 Task: For heading Use Italics Caveat with navy blue colour & bold.  font size for heading18,  'Change the font style of data to'Comic Sans MS and font size to 9,  Change the alignment of both headline & data to Align right In the sheet  BudgetTool logbook
Action: Mouse moved to (150, 165)
Screenshot: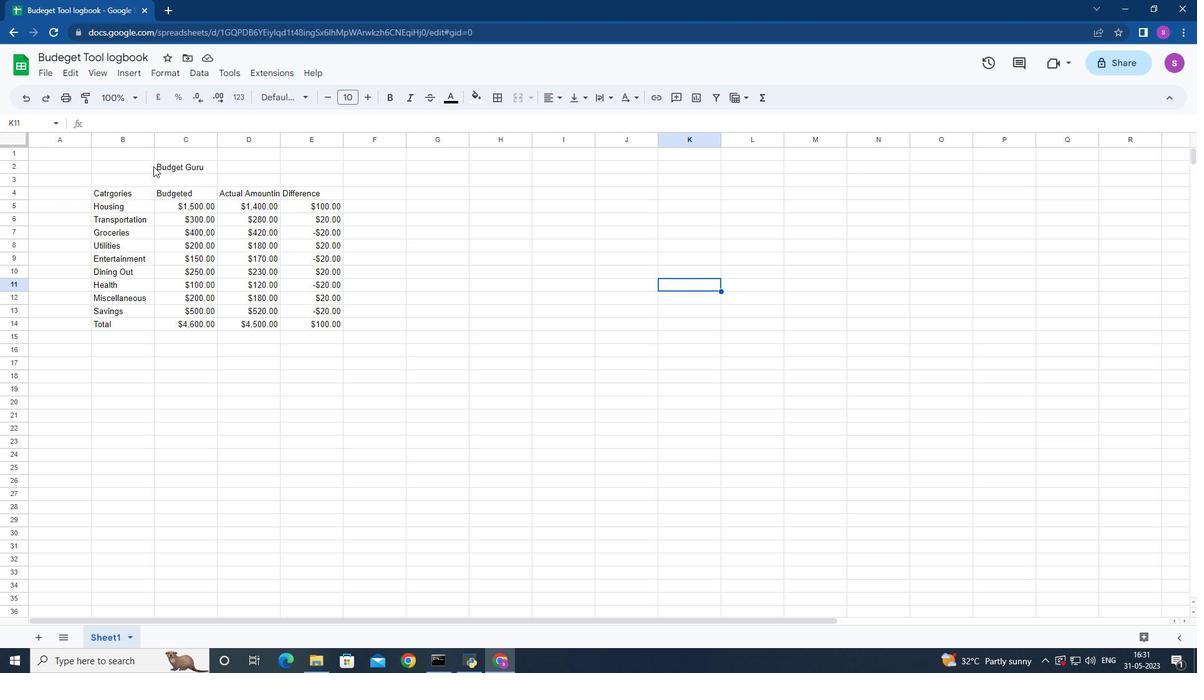 
Action: Mouse pressed left at (150, 165)
Screenshot: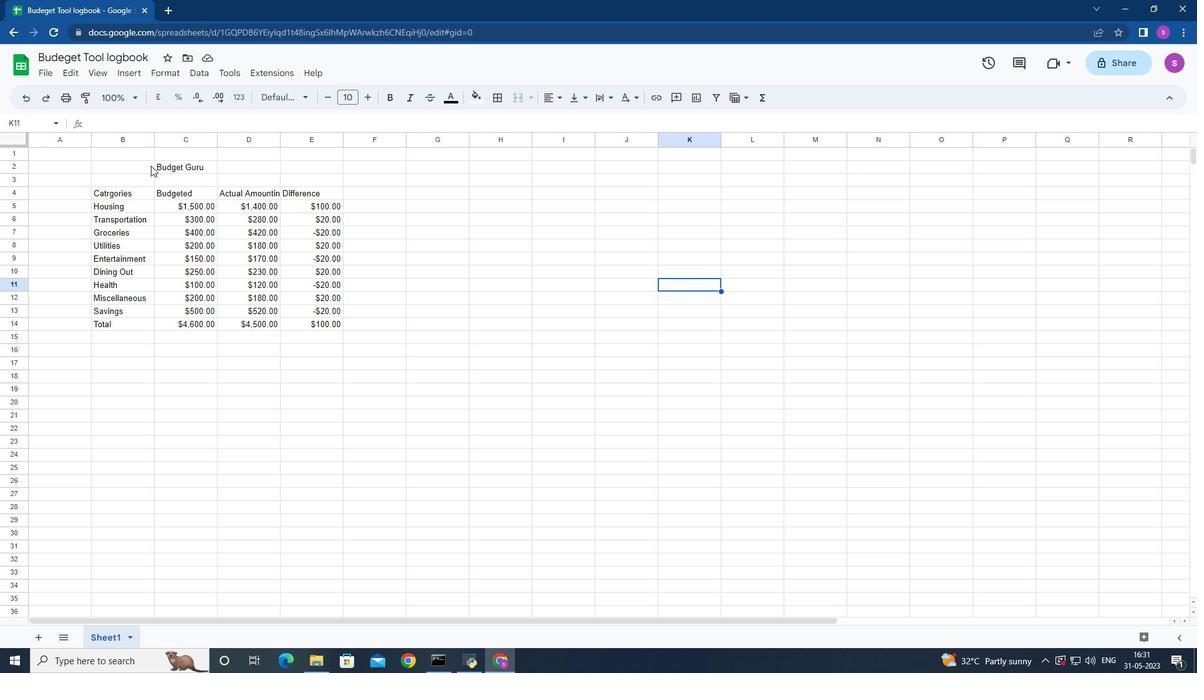 
Action: Mouse moved to (304, 94)
Screenshot: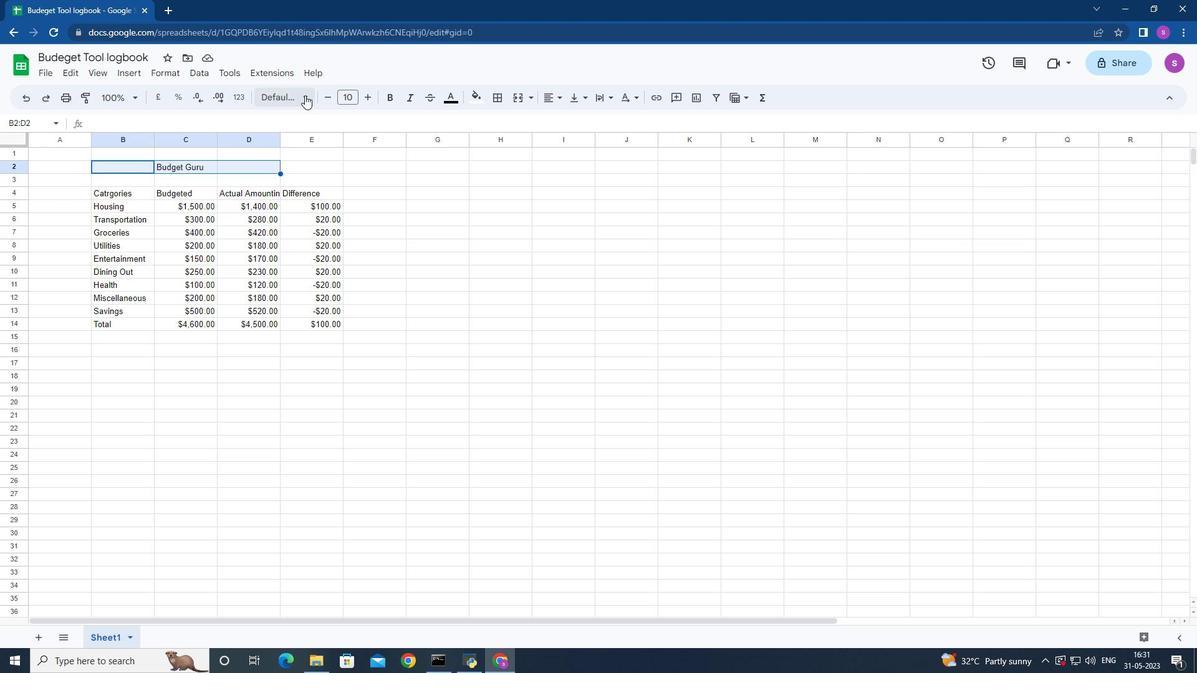 
Action: Mouse pressed left at (304, 94)
Screenshot: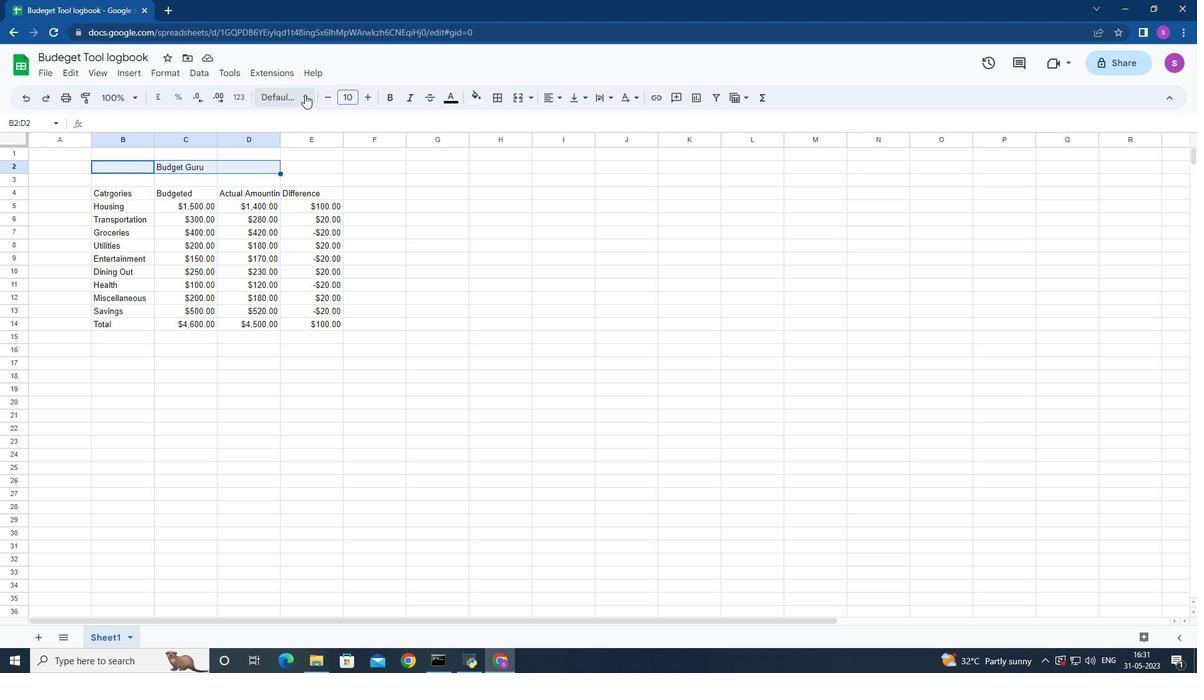 
Action: Mouse moved to (311, 376)
Screenshot: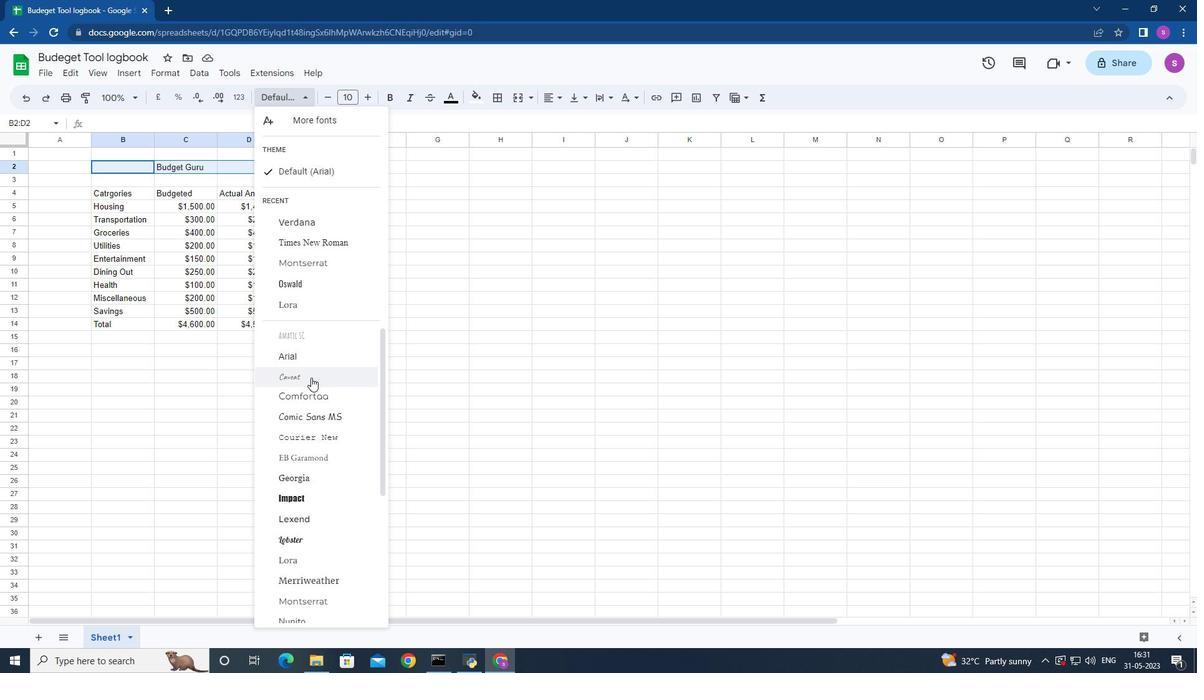 
Action: Mouse pressed left at (311, 376)
Screenshot: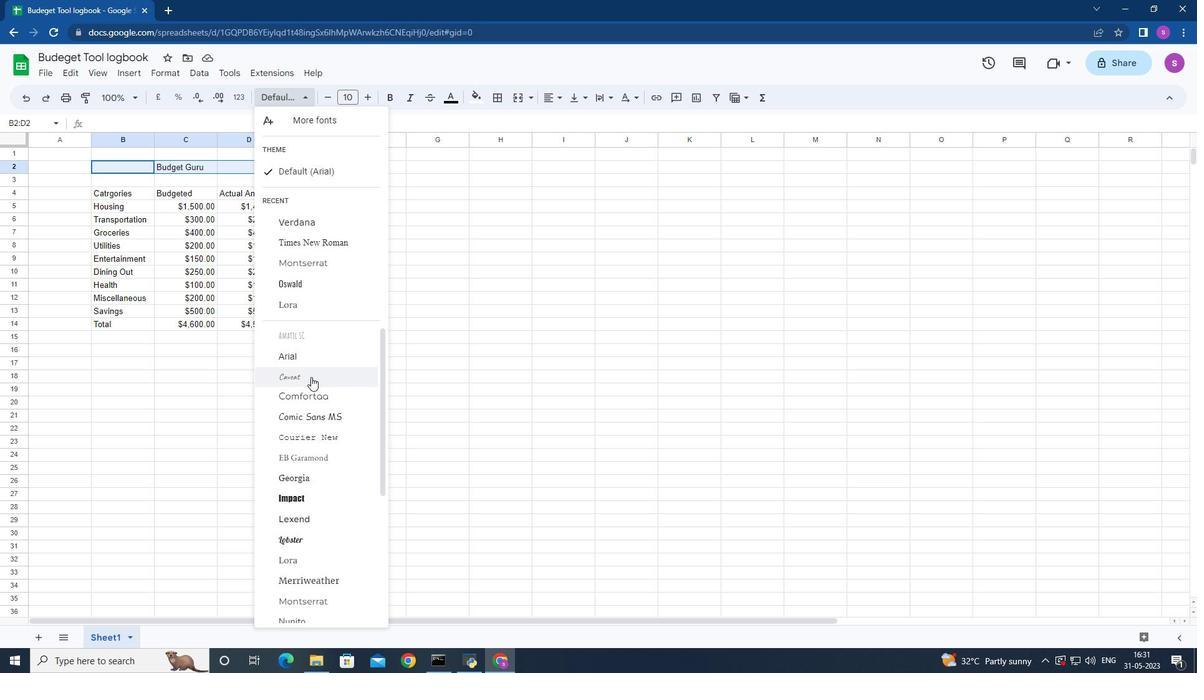 
Action: Mouse moved to (448, 98)
Screenshot: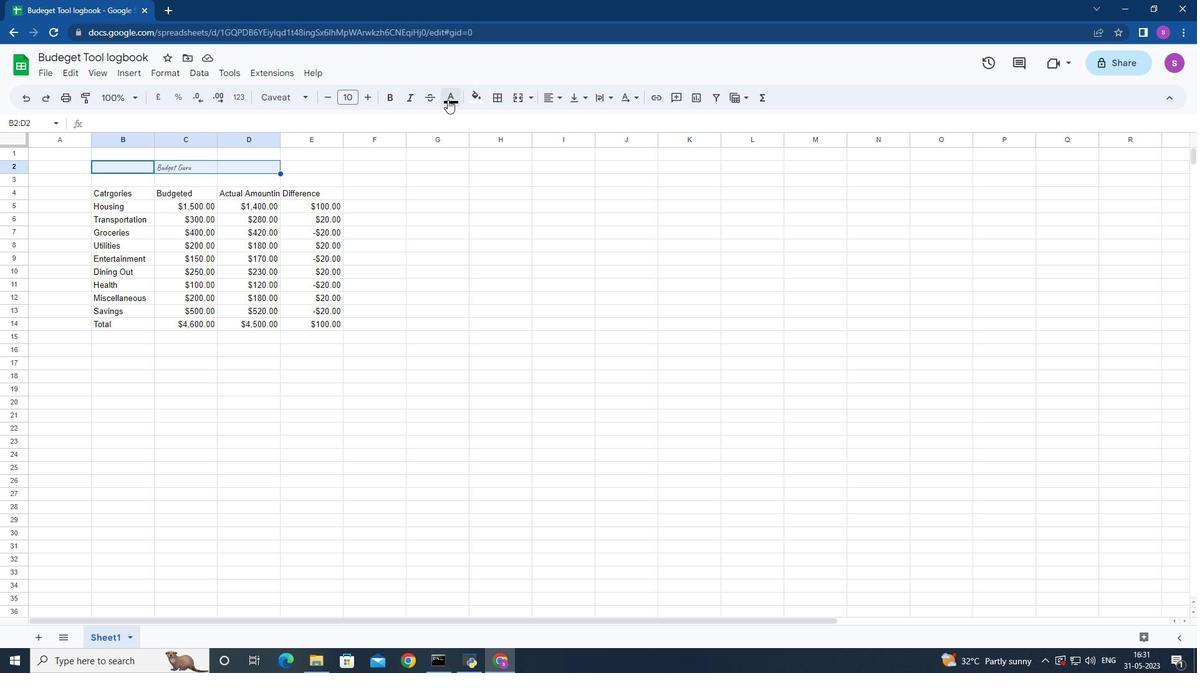 
Action: Mouse pressed left at (448, 98)
Screenshot: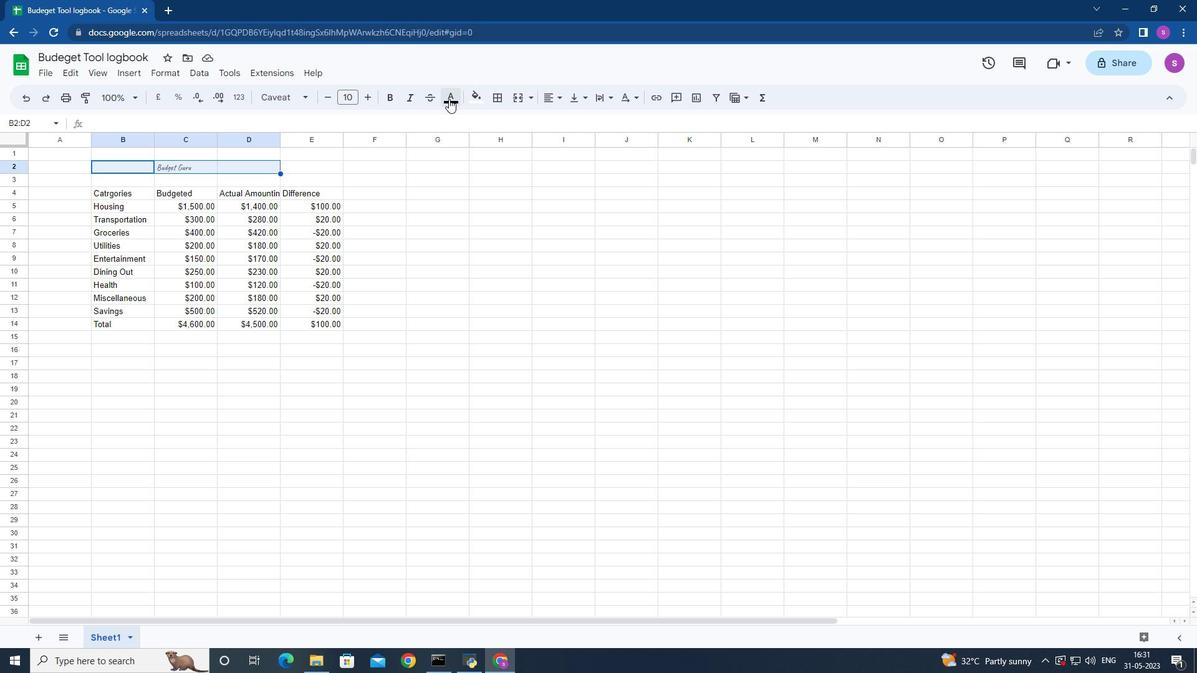
Action: Mouse moved to (478, 264)
Screenshot: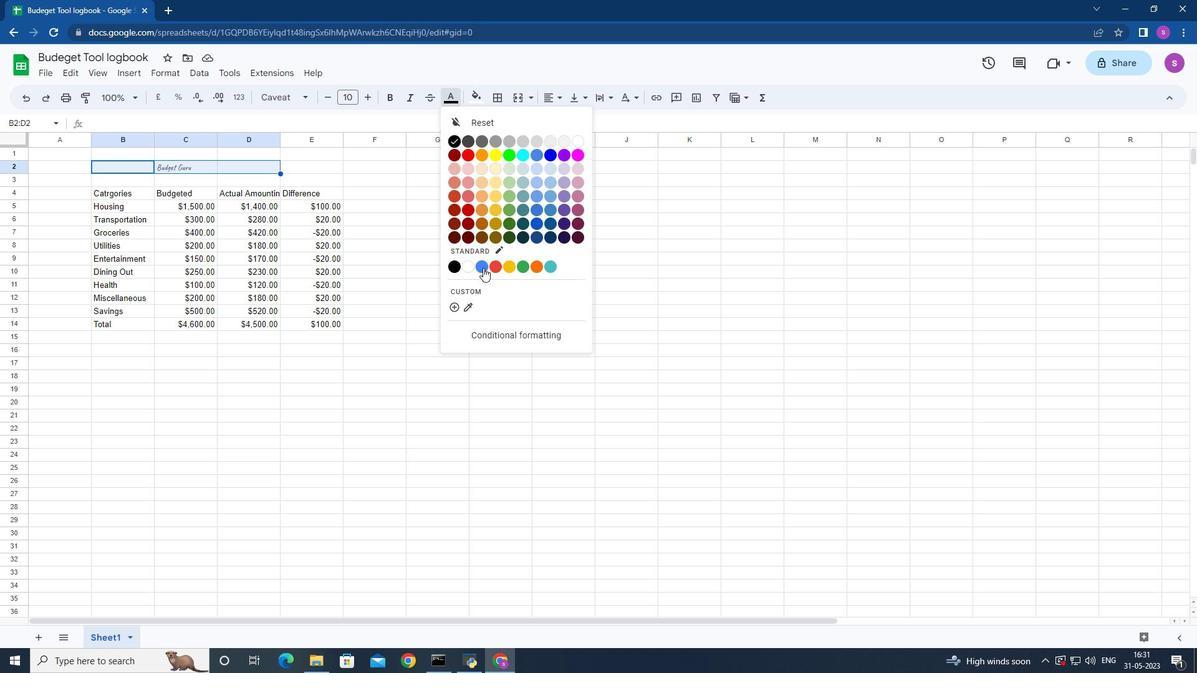 
Action: Mouse pressed left at (478, 264)
Screenshot: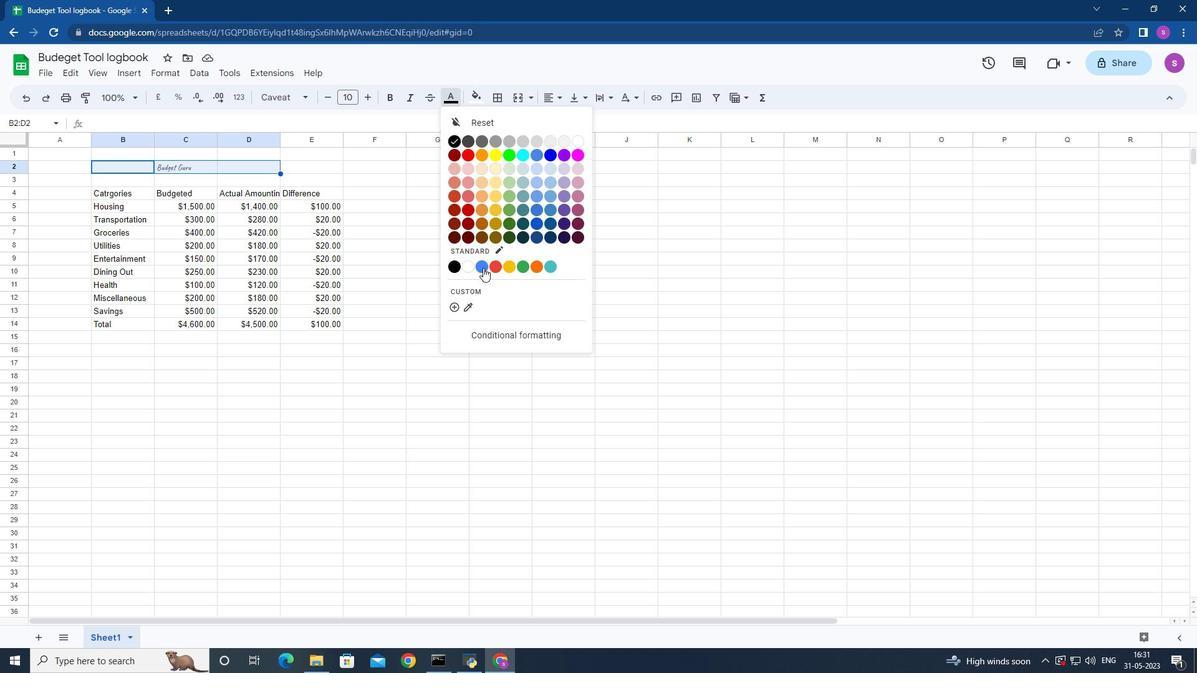 
Action: Mouse moved to (382, 97)
Screenshot: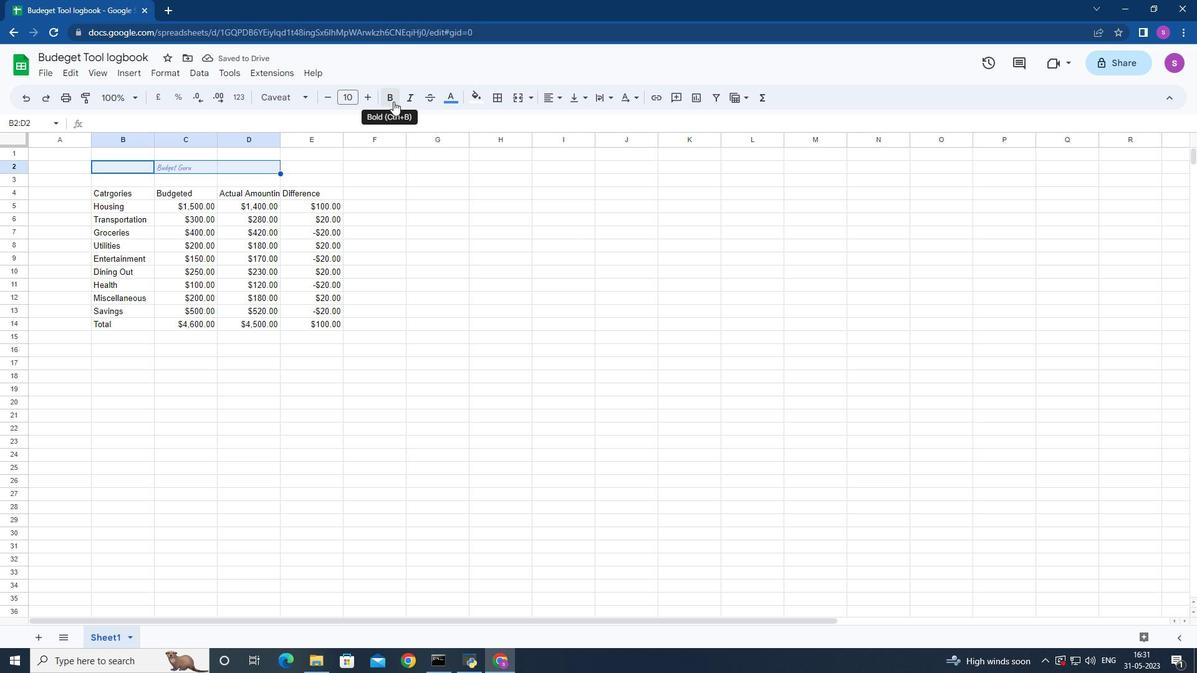 
Action: Mouse pressed left at (382, 97)
Screenshot: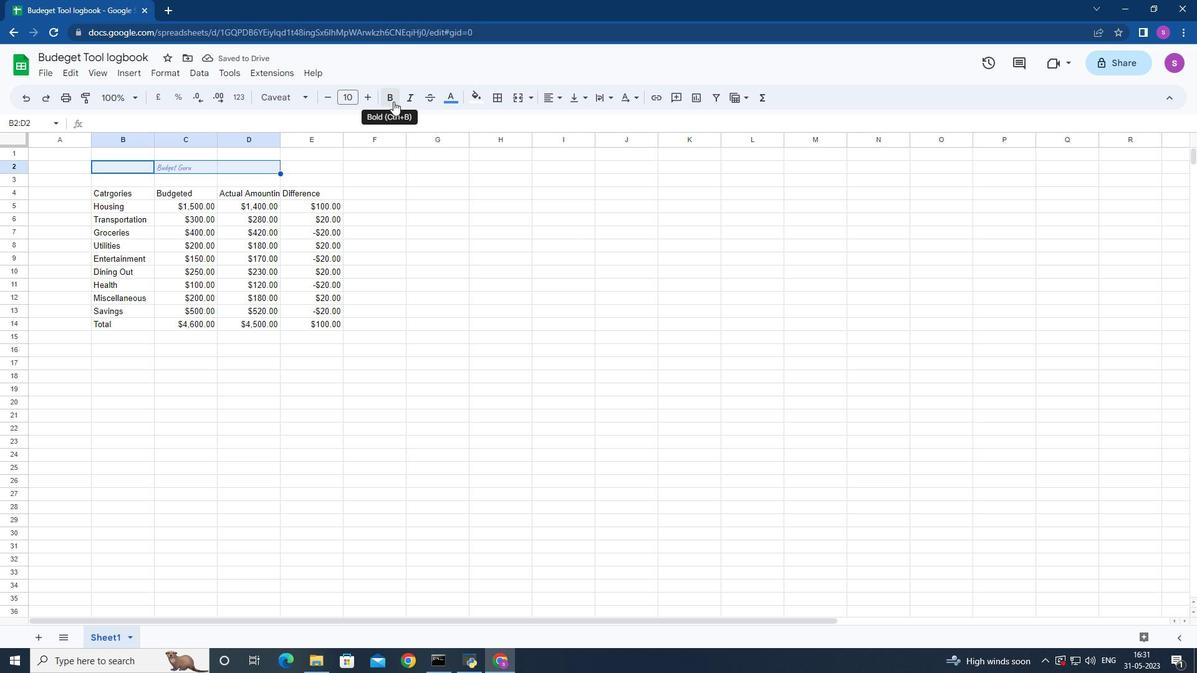 
Action: Mouse moved to (367, 96)
Screenshot: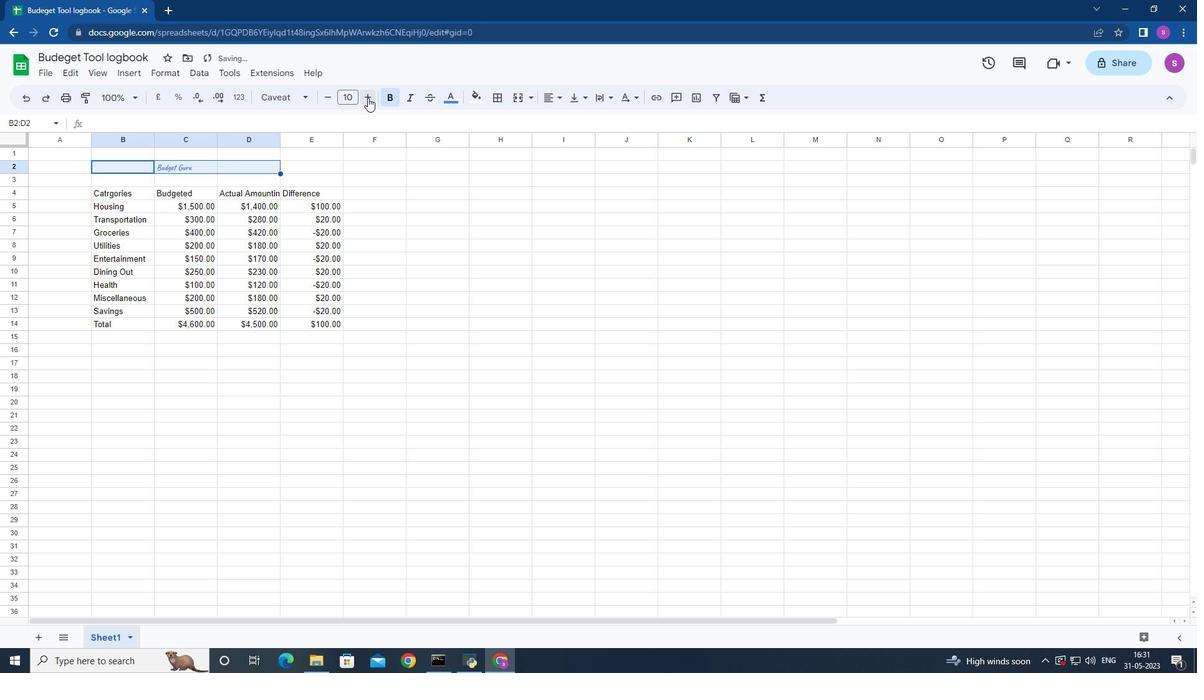 
Action: Mouse pressed left at (367, 96)
Screenshot: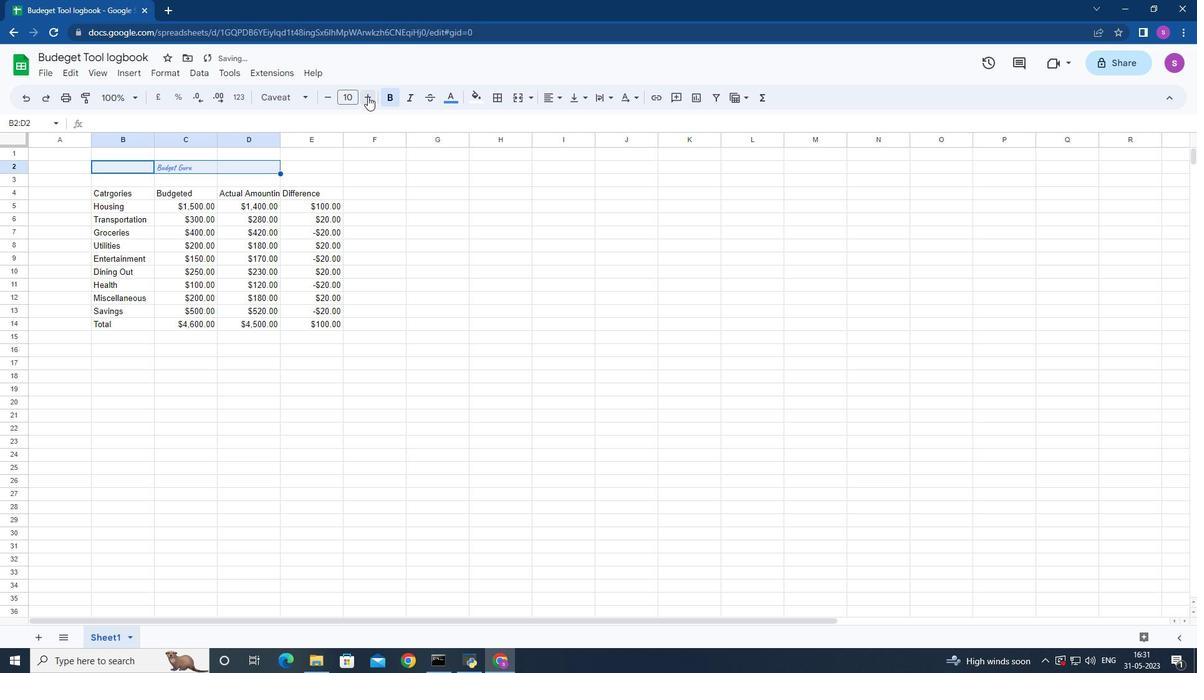 
Action: Mouse pressed left at (367, 96)
Screenshot: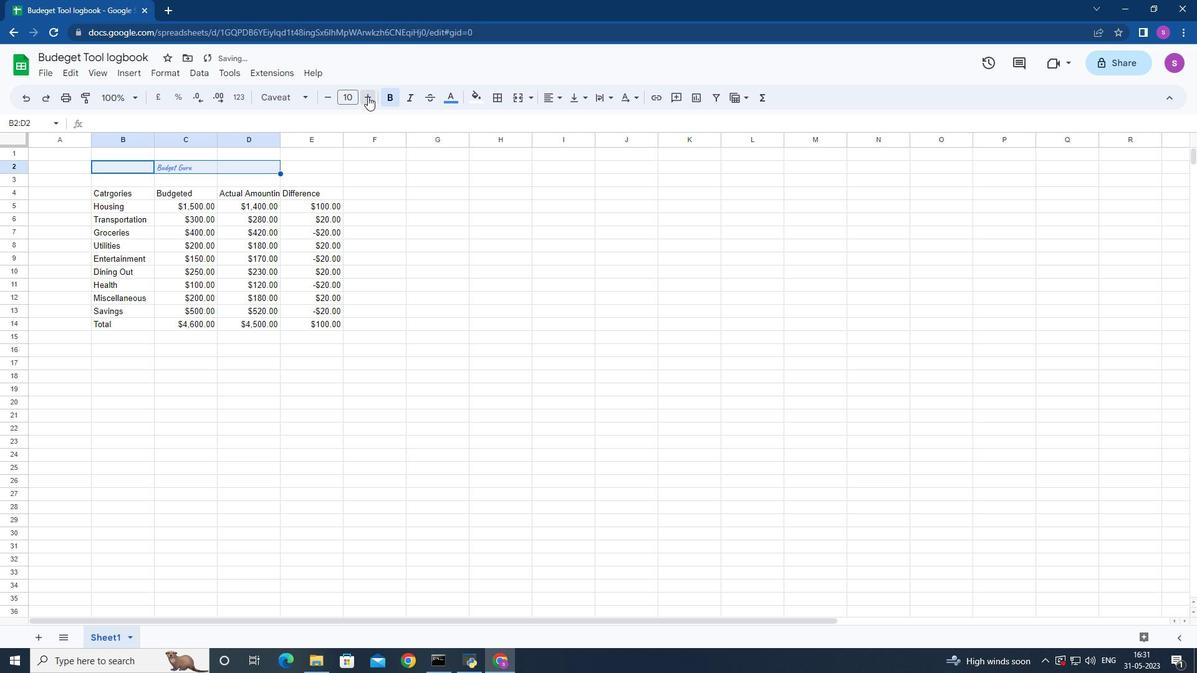 
Action: Mouse pressed left at (367, 96)
Screenshot: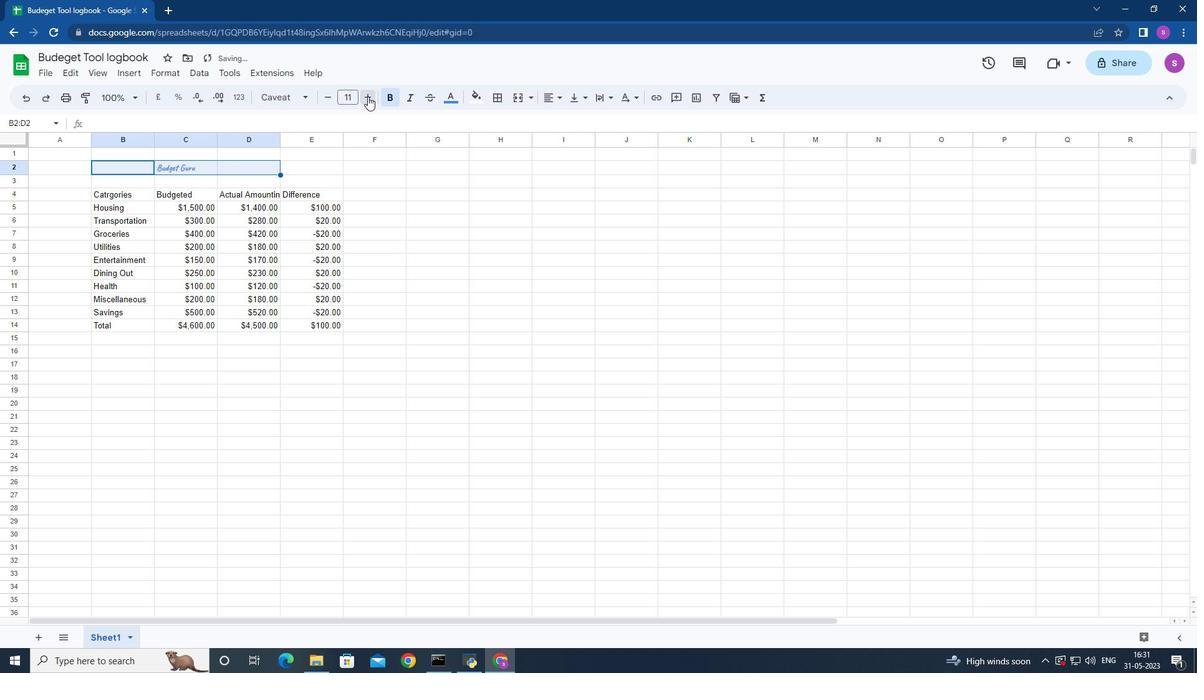 
Action: Mouse pressed left at (367, 96)
Screenshot: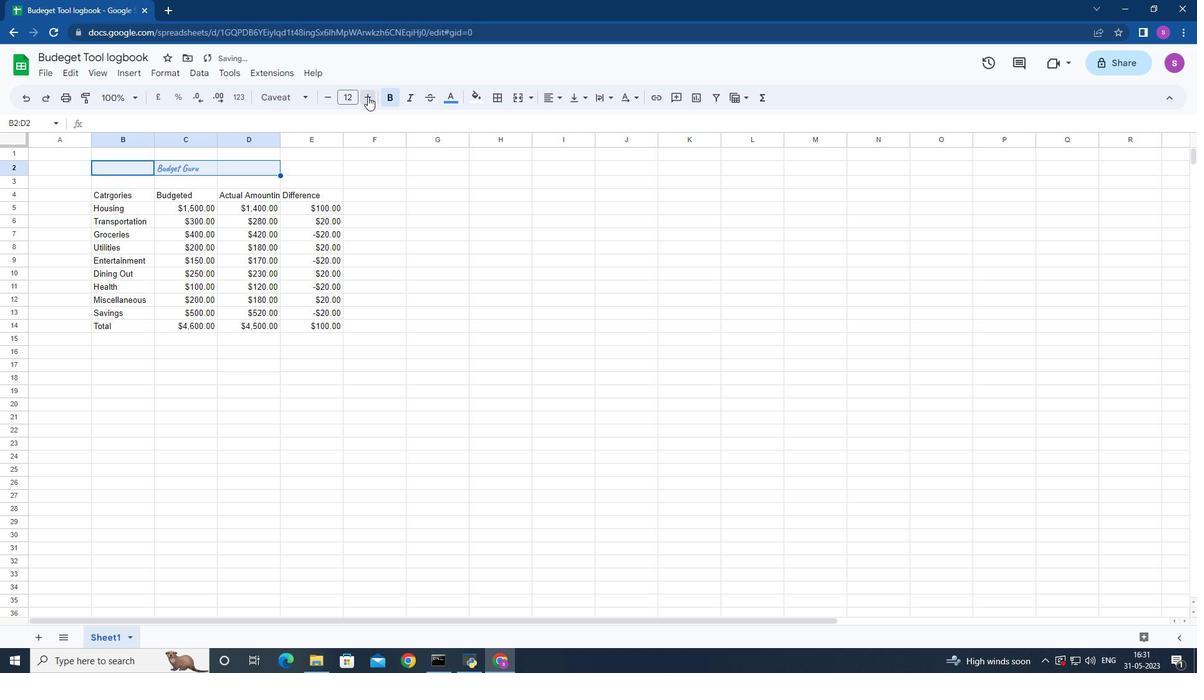 
Action: Mouse pressed left at (367, 96)
Screenshot: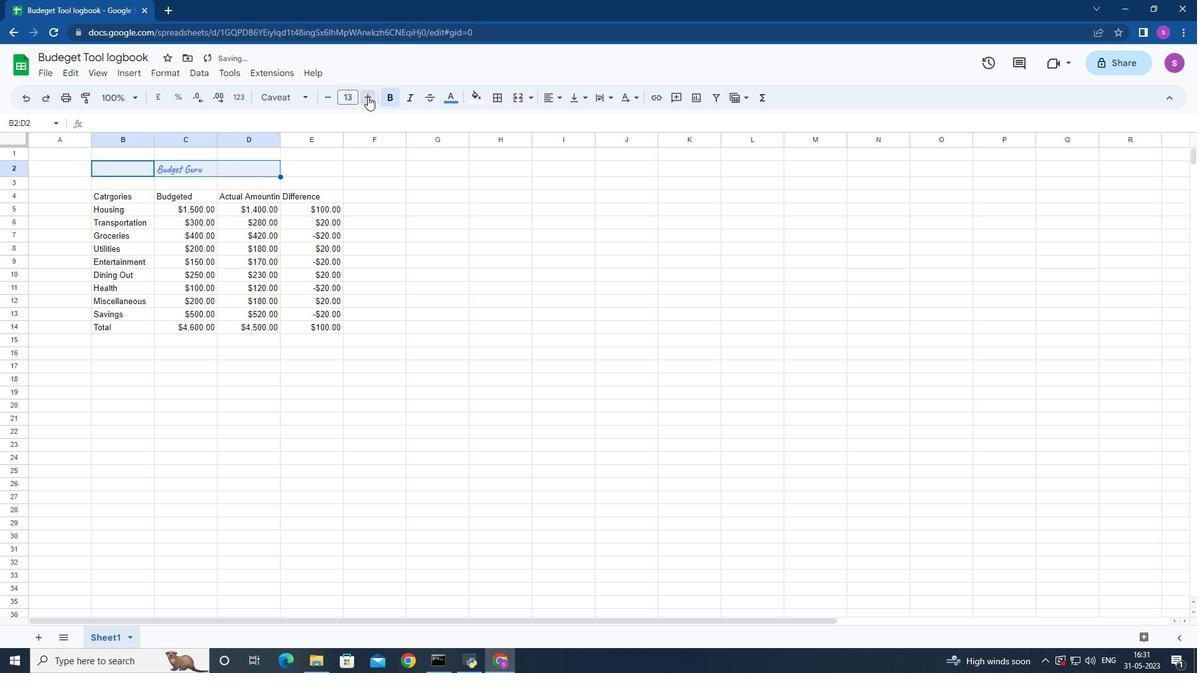 
Action: Mouse pressed left at (367, 96)
Screenshot: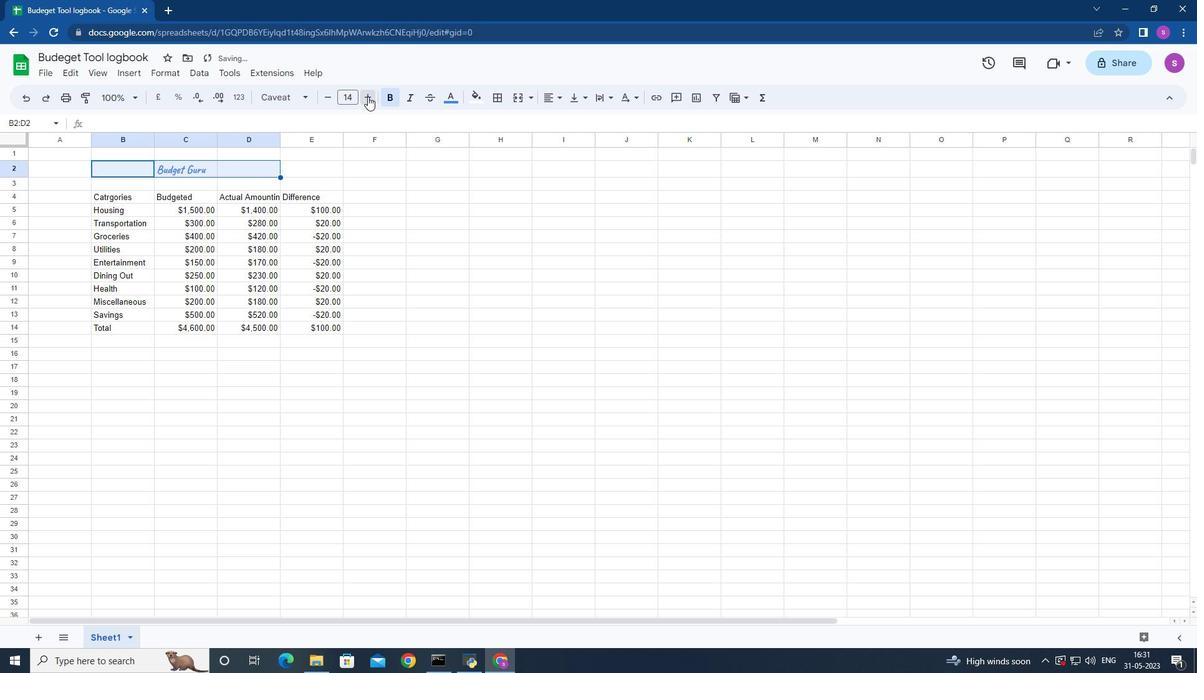 
Action: Mouse pressed left at (367, 96)
Screenshot: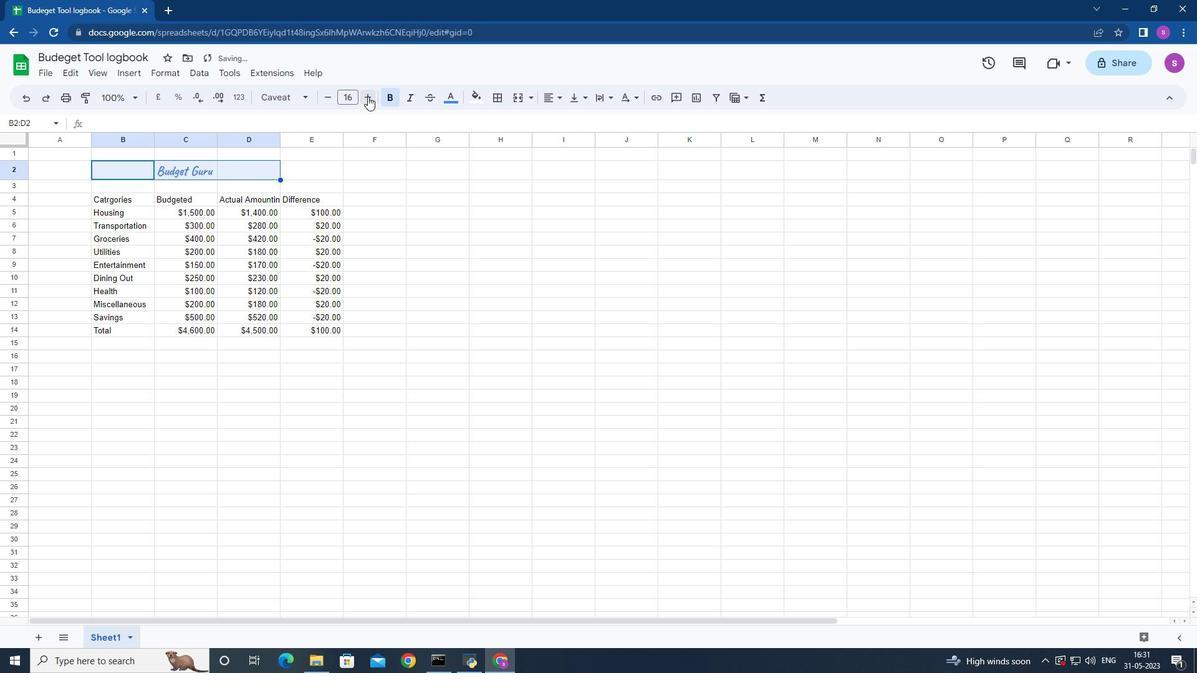 
Action: Mouse pressed left at (367, 96)
Screenshot: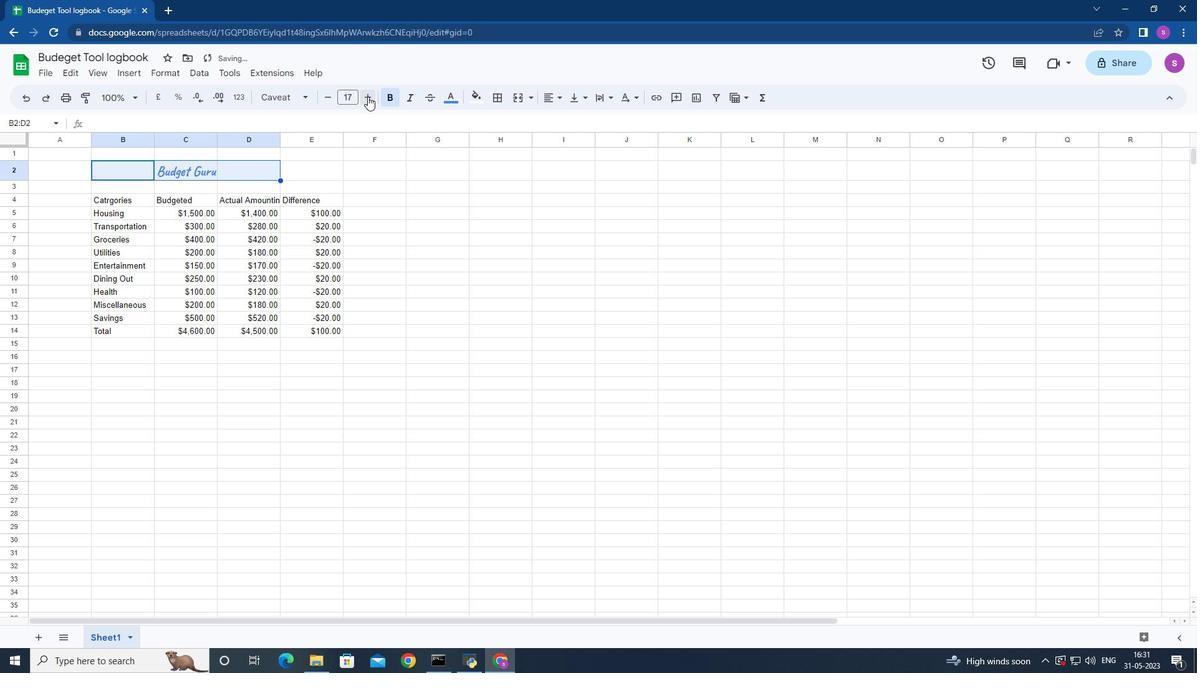
Action: Mouse moved to (92, 198)
Screenshot: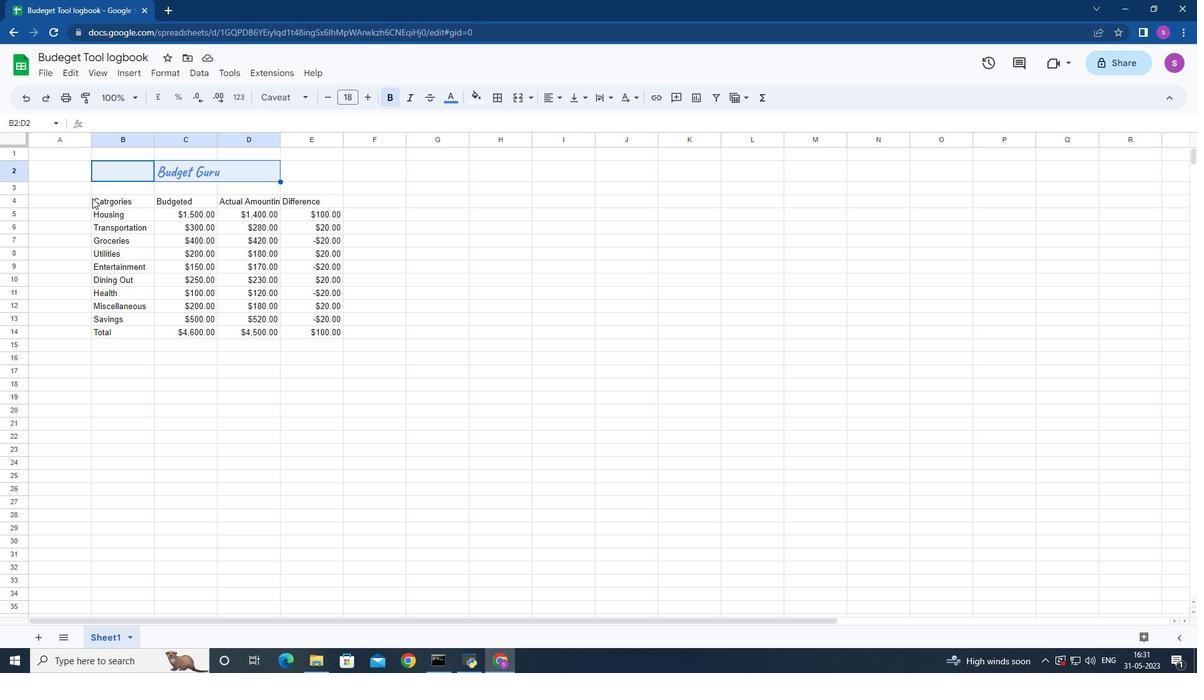 
Action: Mouse pressed left at (92, 198)
Screenshot: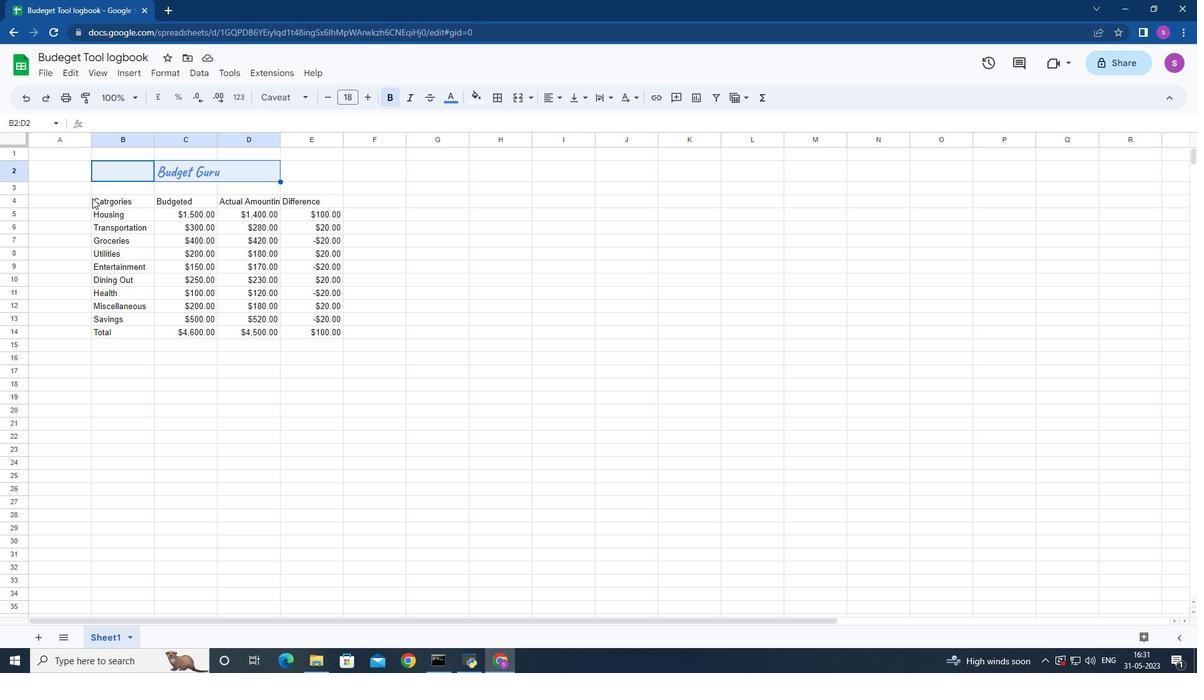 
Action: Mouse moved to (306, 95)
Screenshot: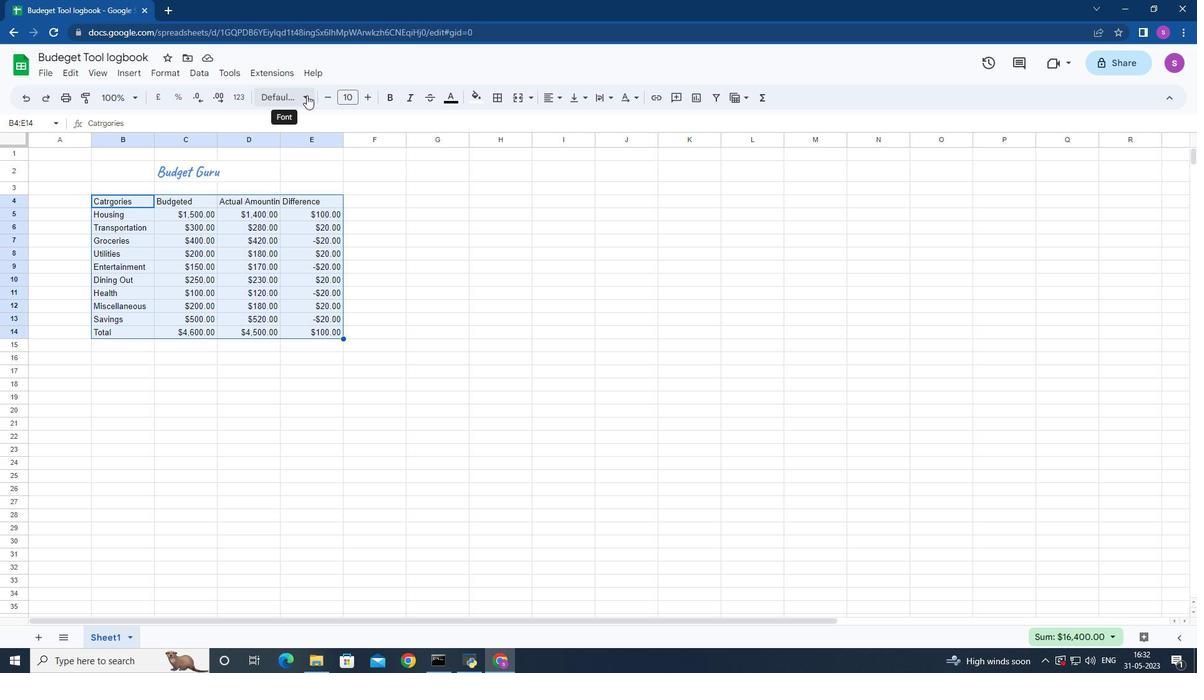 
Action: Mouse pressed left at (306, 95)
Screenshot: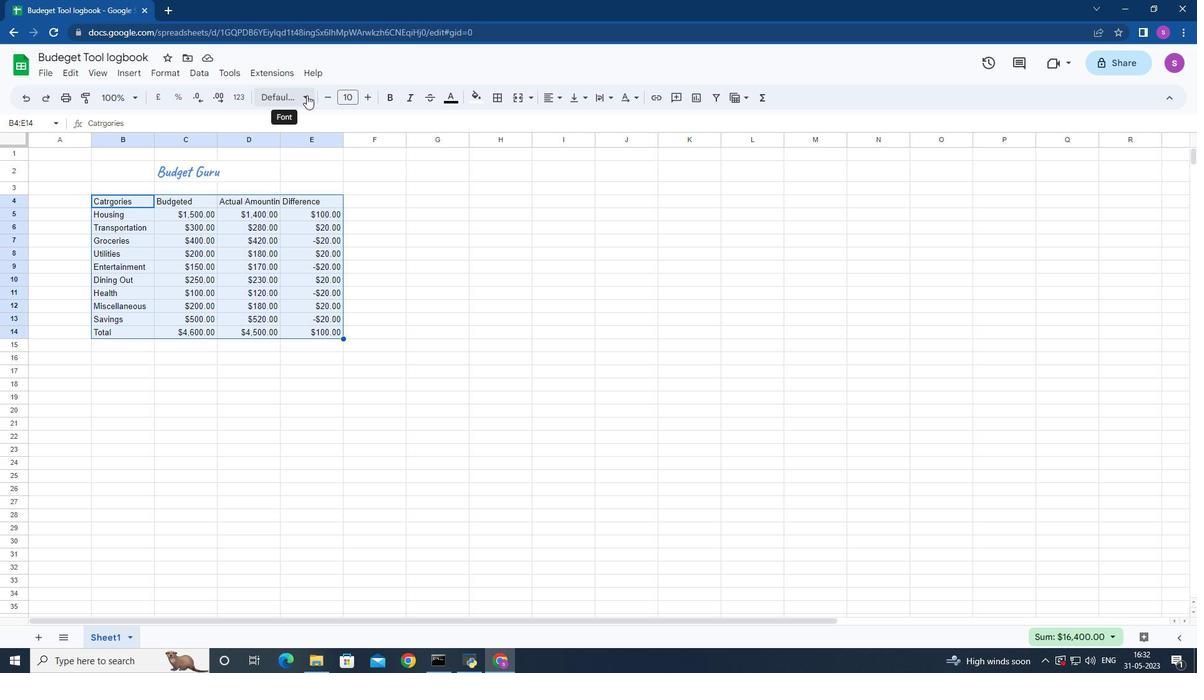 
Action: Mouse moved to (340, 416)
Screenshot: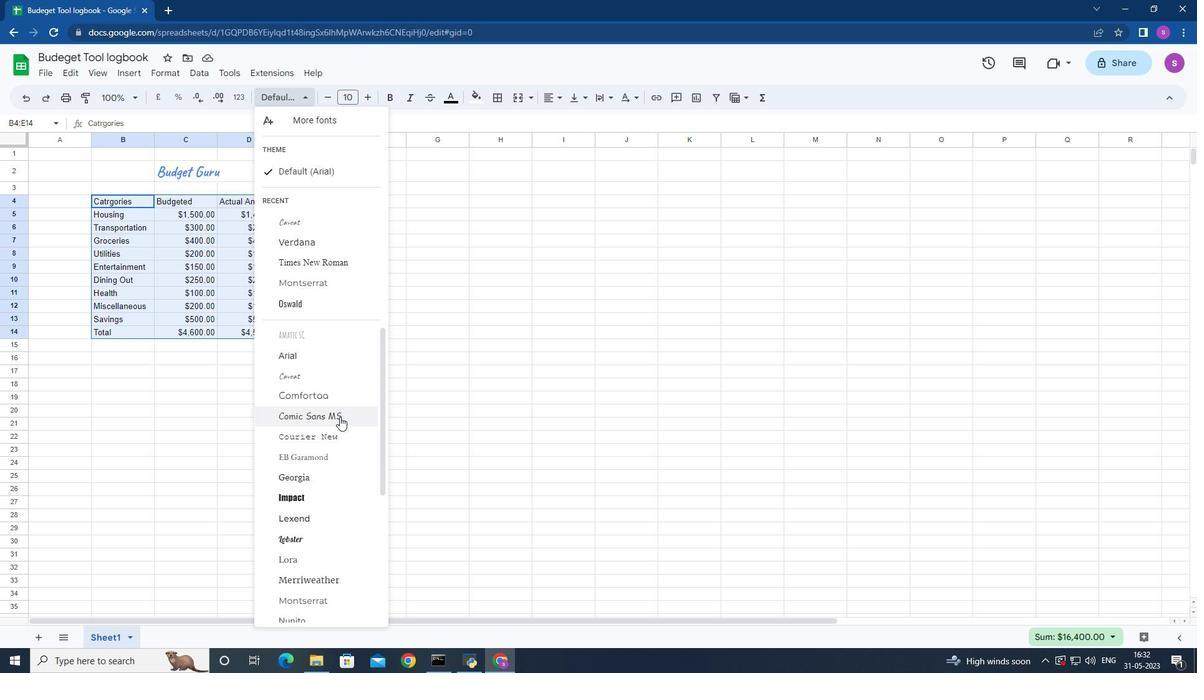 
Action: Mouse pressed left at (340, 416)
Screenshot: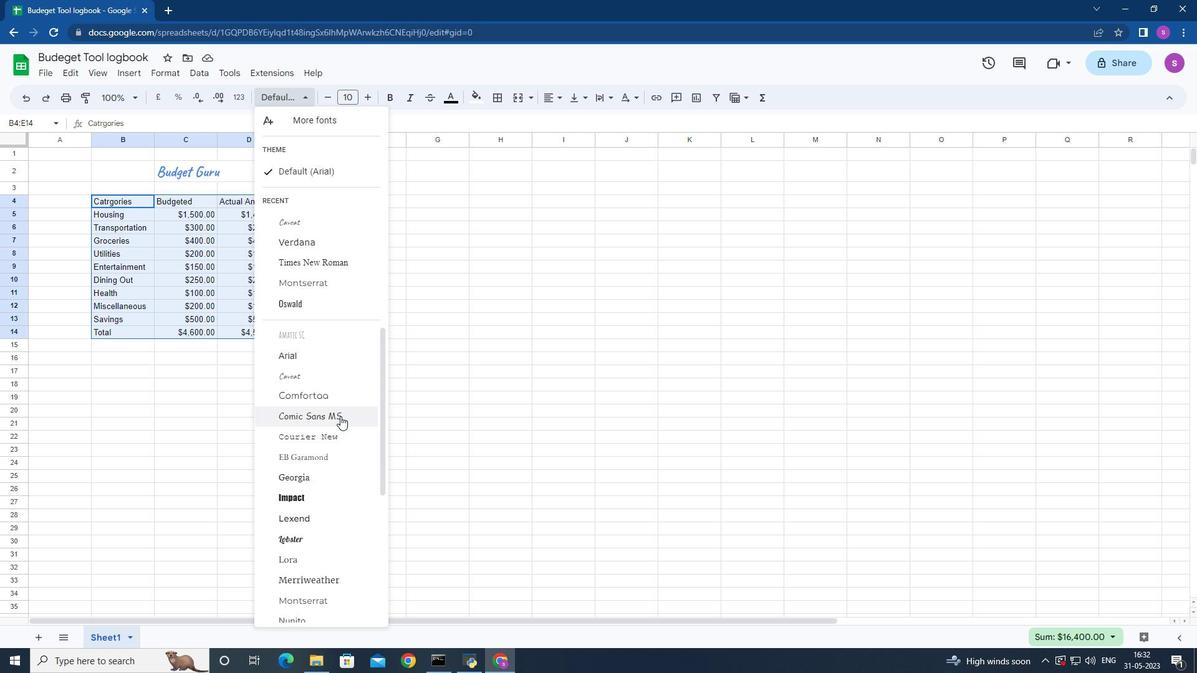 
Action: Mouse moved to (329, 102)
Screenshot: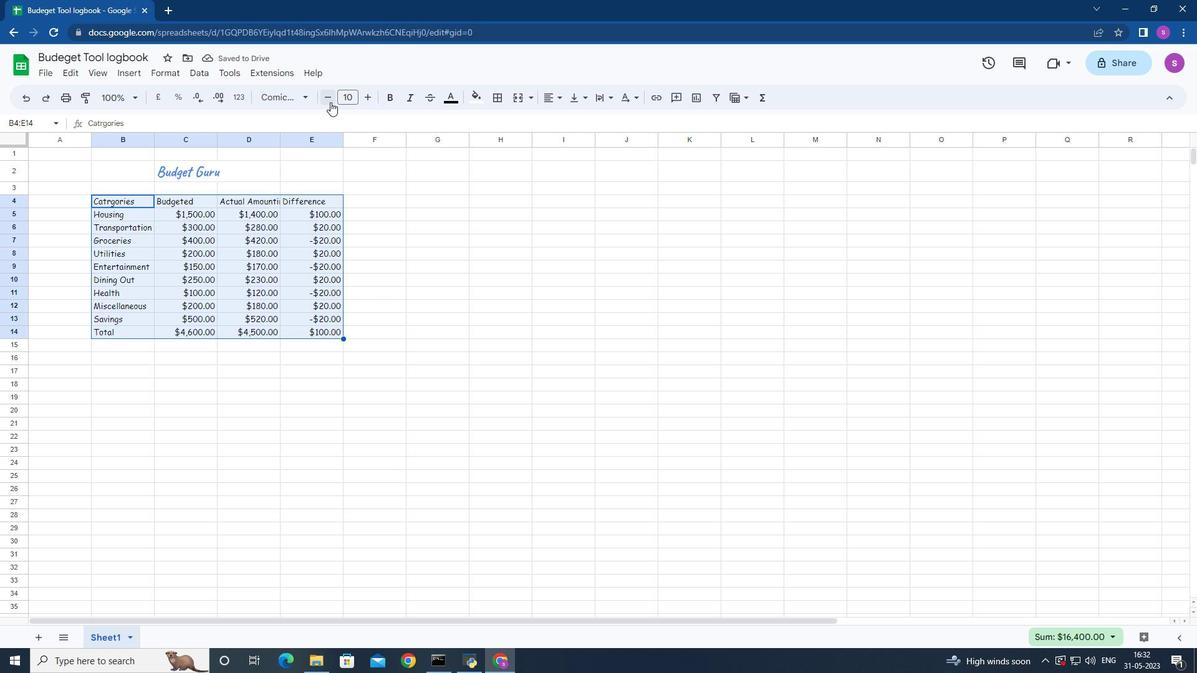 
Action: Mouse pressed left at (329, 102)
Screenshot: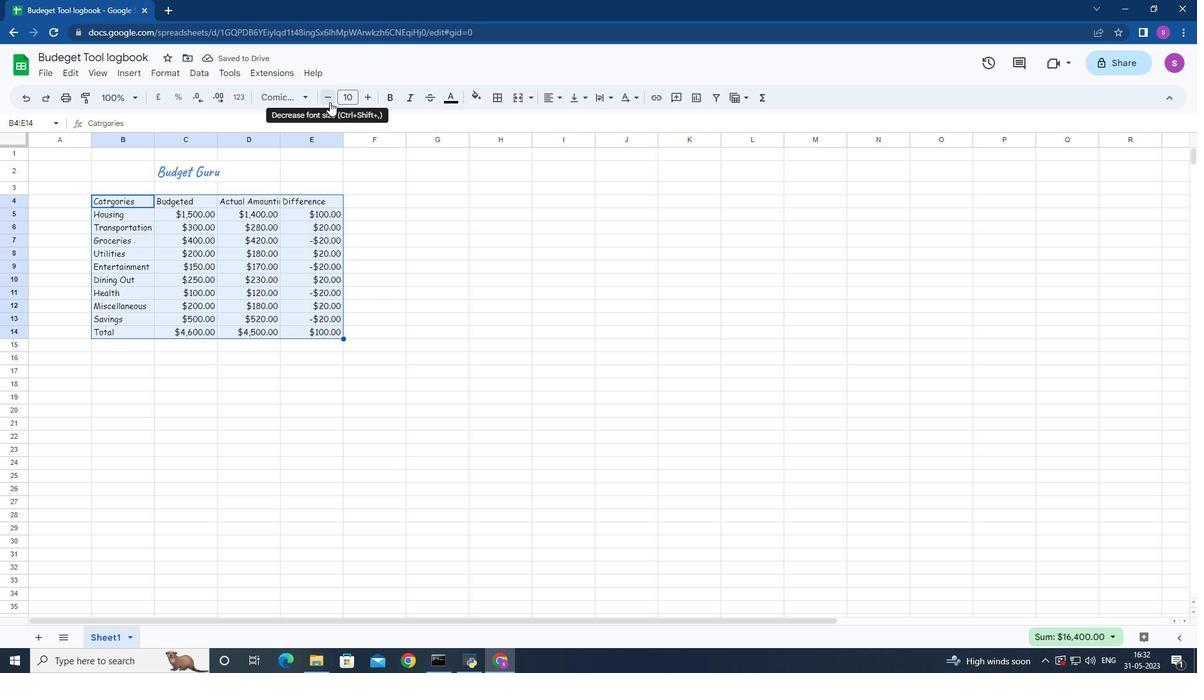 
Action: Mouse moved to (555, 96)
Screenshot: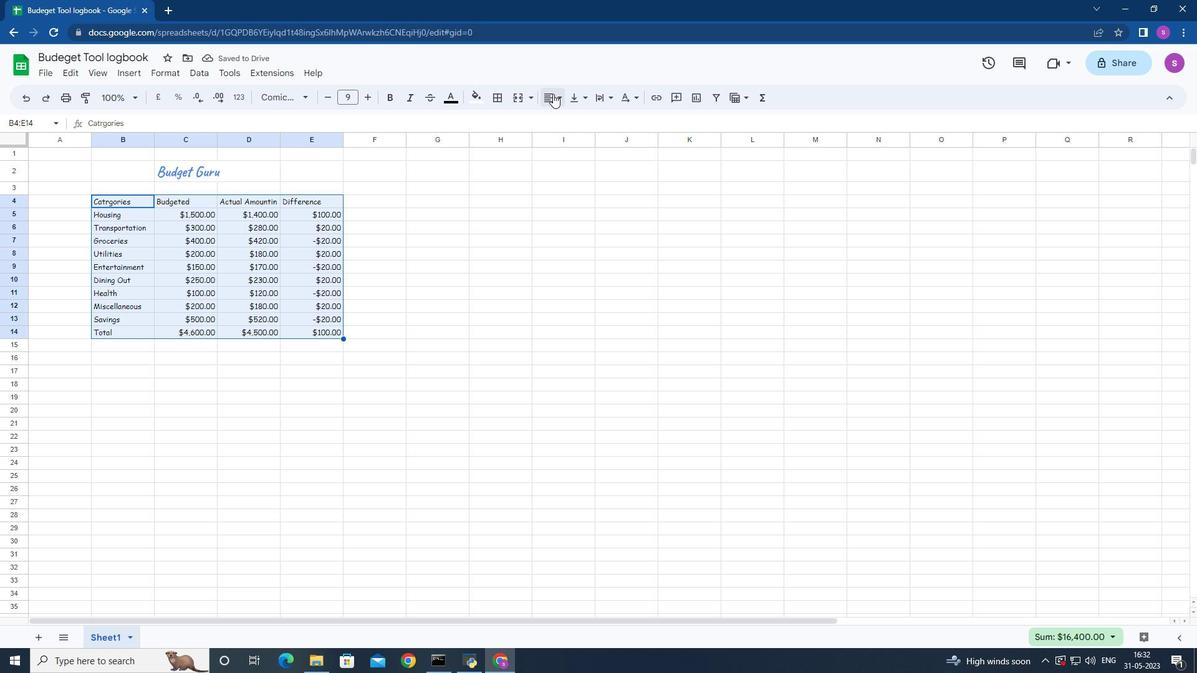 
Action: Mouse pressed left at (555, 96)
Screenshot: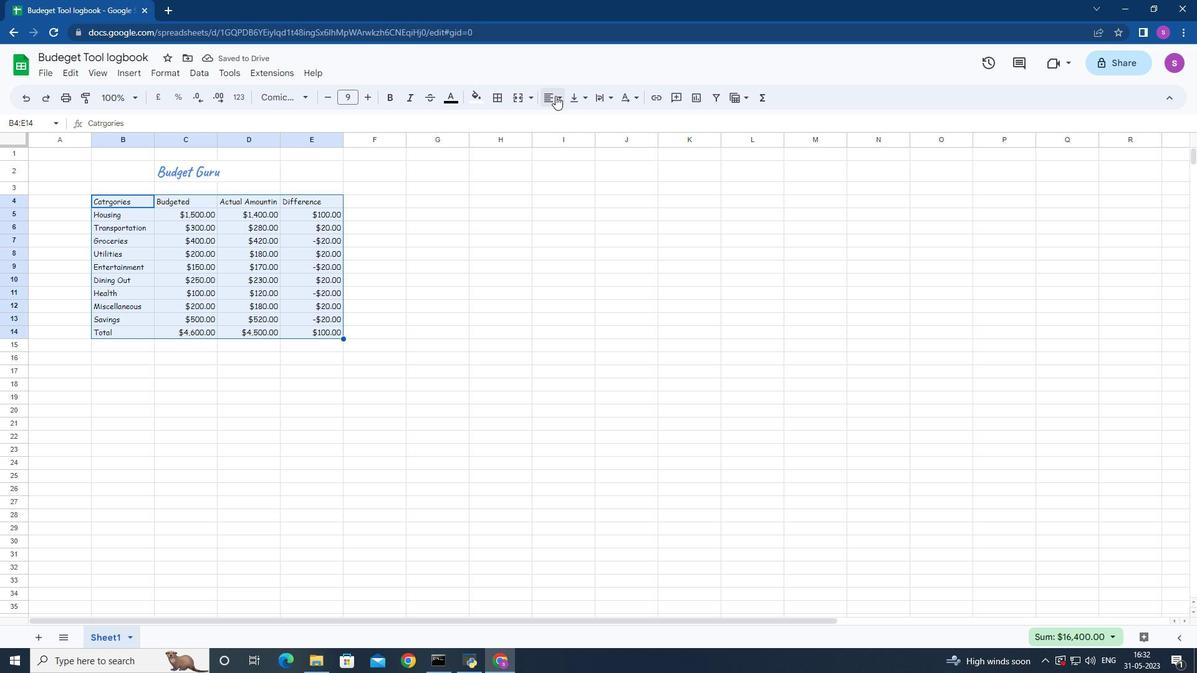 
Action: Mouse moved to (589, 124)
Screenshot: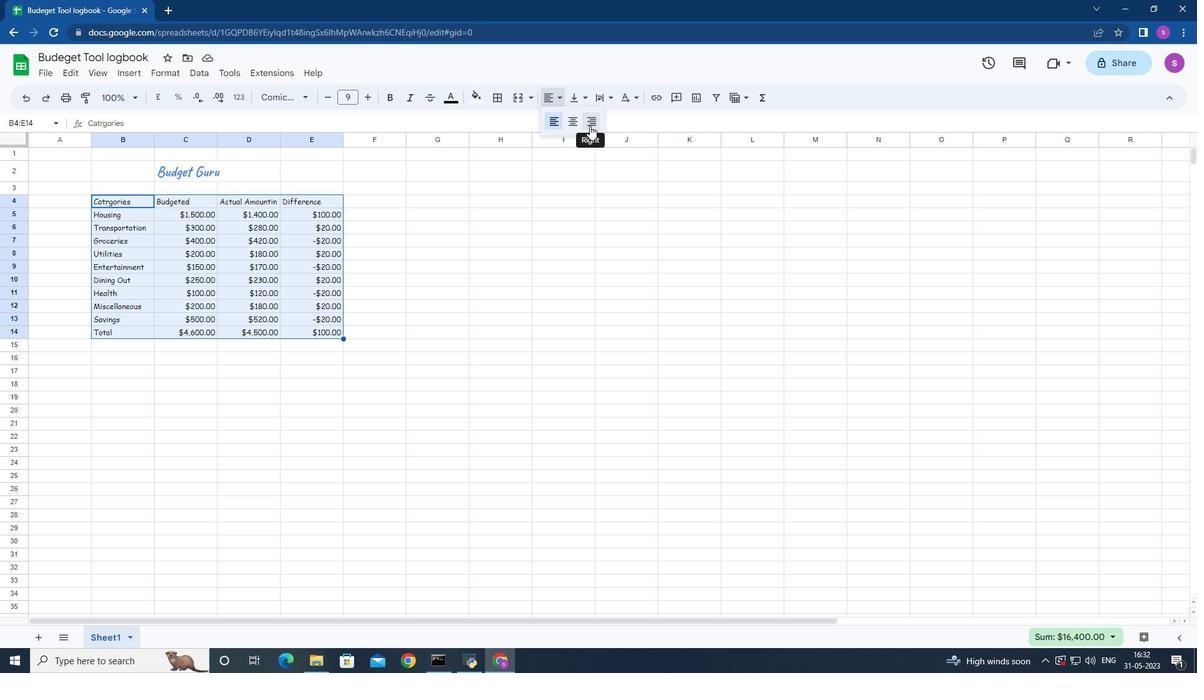 
Action: Mouse pressed left at (589, 124)
Screenshot: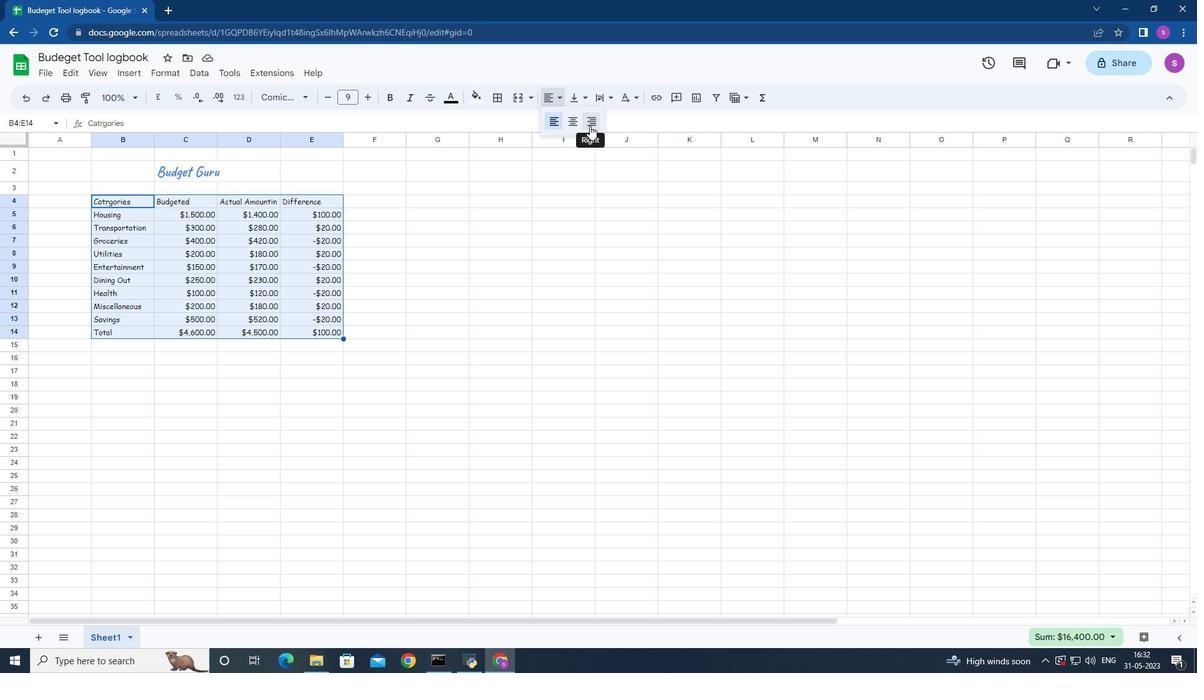 
Action: Mouse moved to (136, 164)
Screenshot: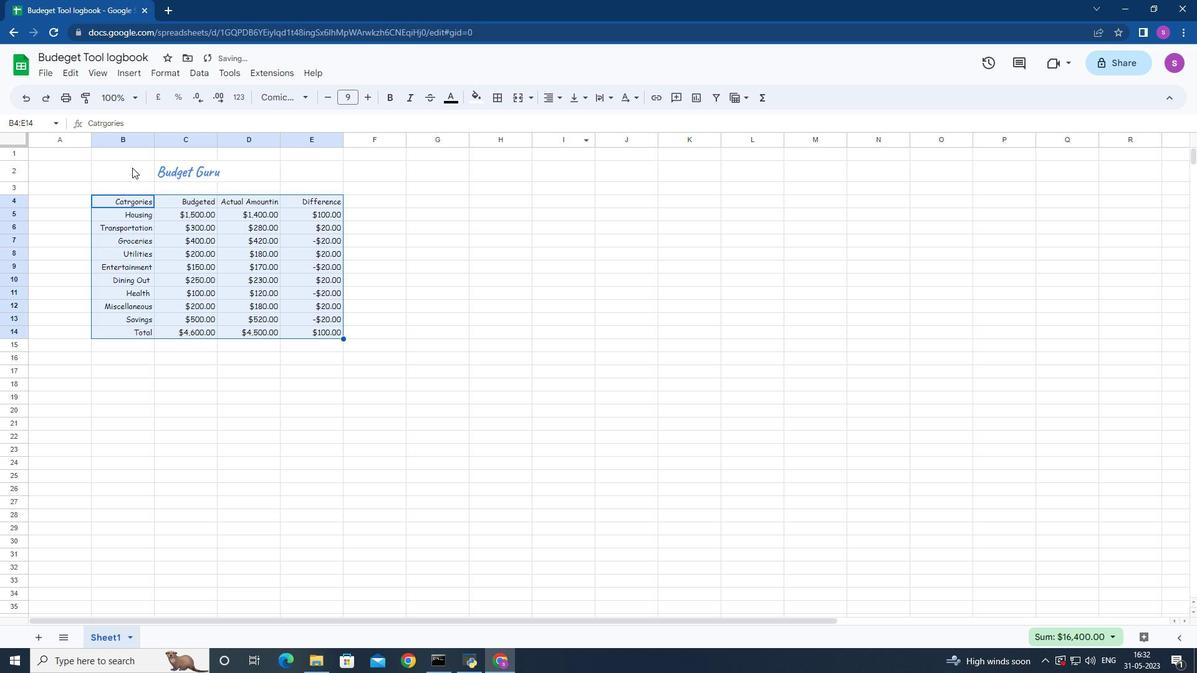 
Action: Mouse pressed left at (136, 164)
Screenshot: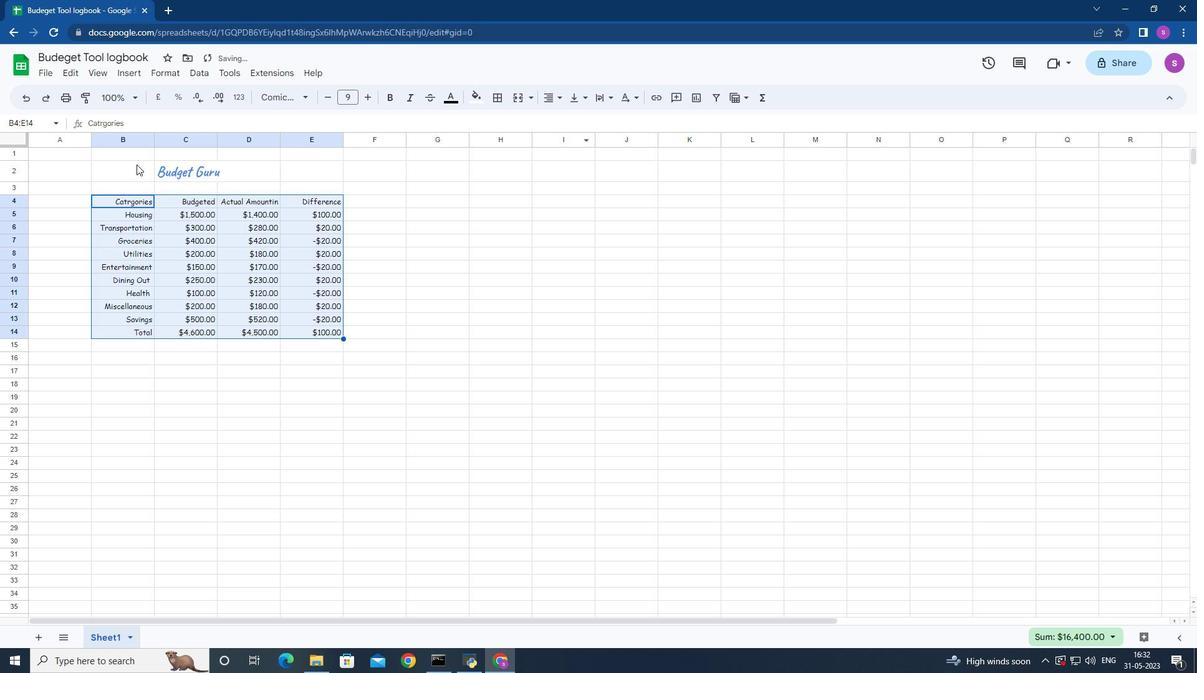 
Action: Mouse moved to (559, 96)
Screenshot: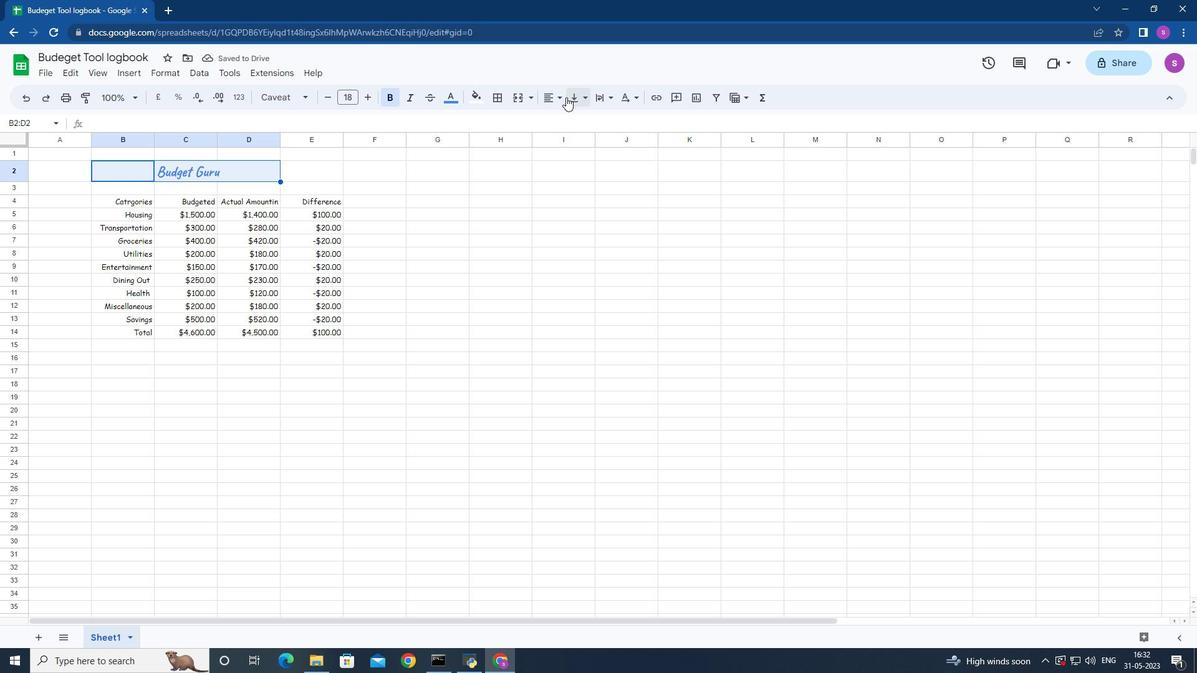
Action: Mouse pressed left at (559, 96)
Screenshot: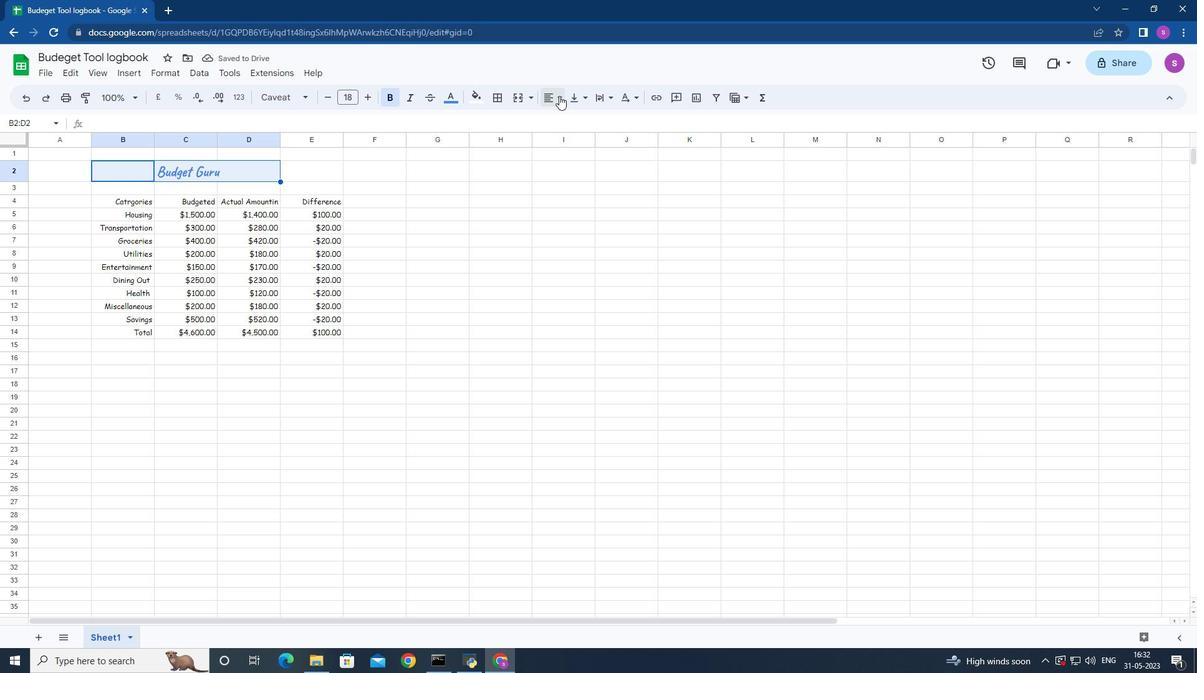 
Action: Mouse moved to (588, 122)
Screenshot: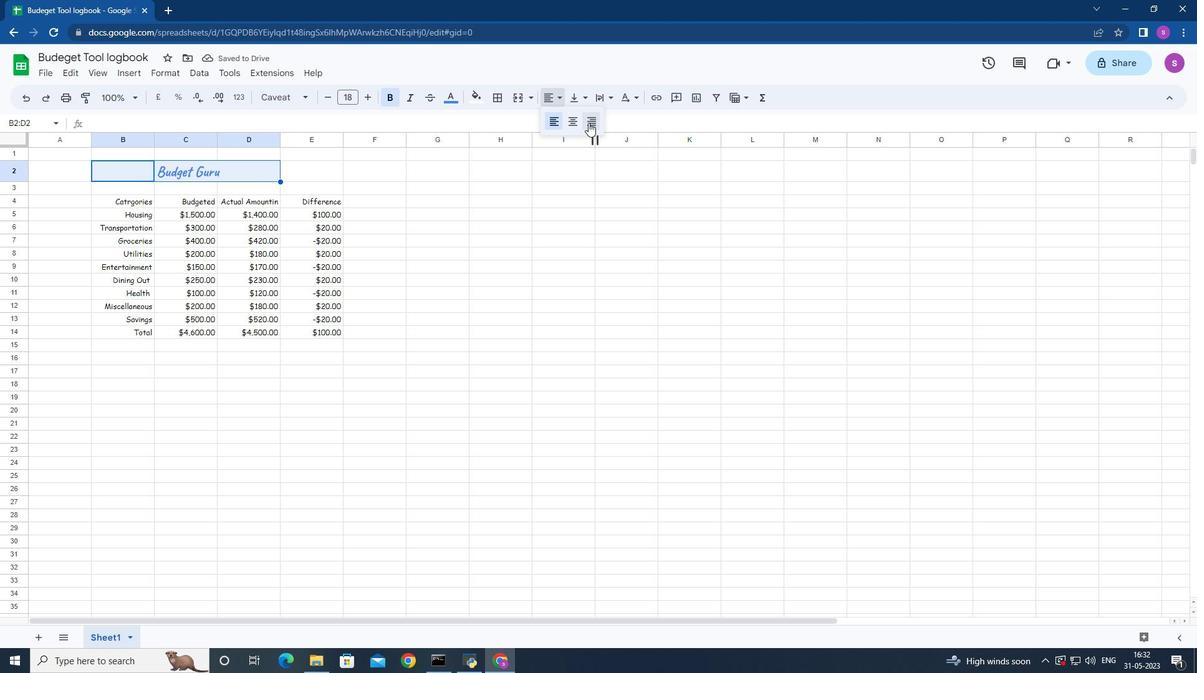 
Action: Mouse pressed left at (588, 122)
Screenshot: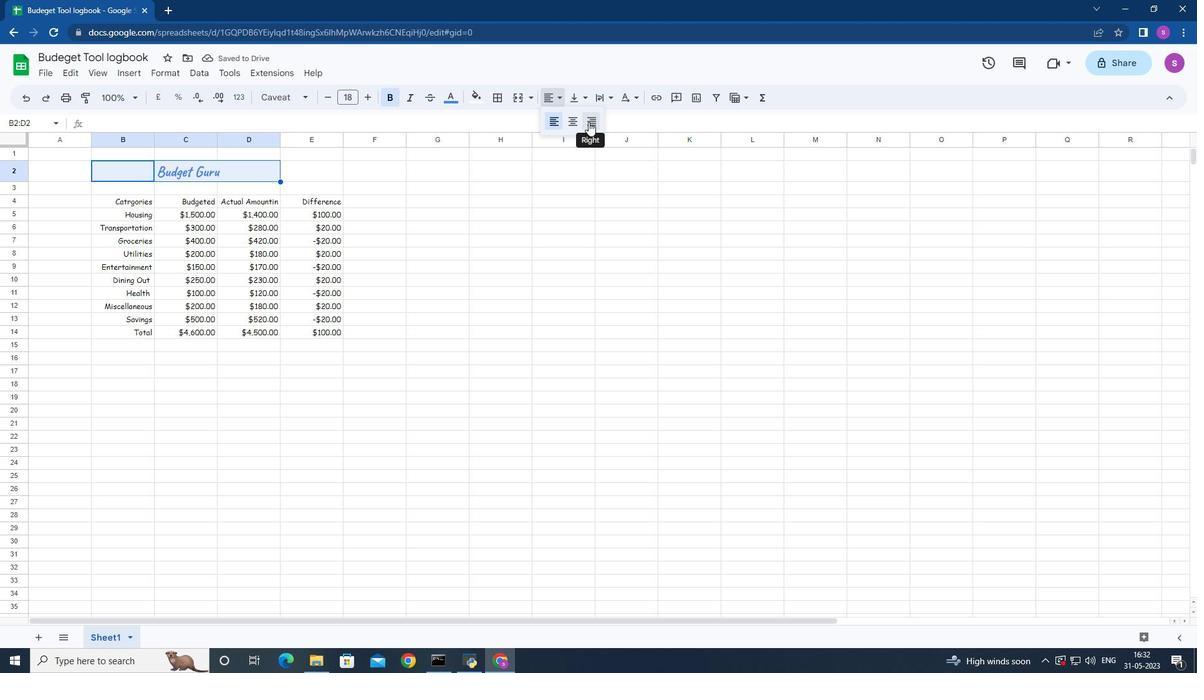 
Action: Mouse moved to (404, 312)
Screenshot: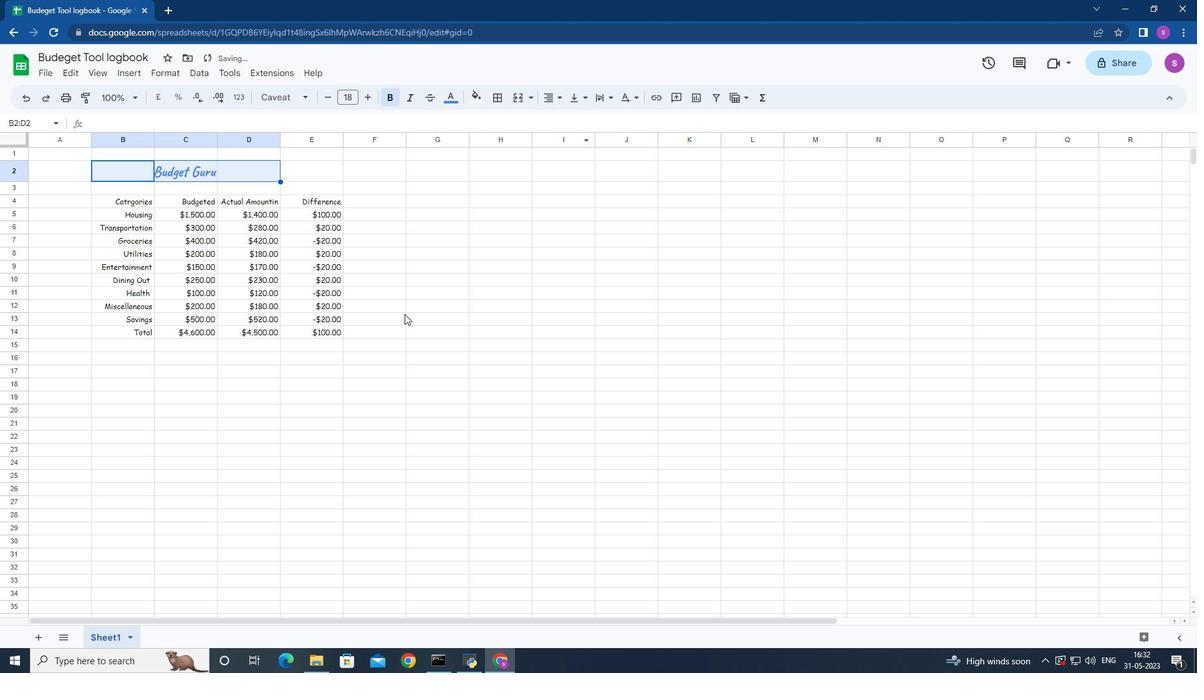 
Action: Mouse scrolled (404, 313) with delta (0, 0)
Screenshot: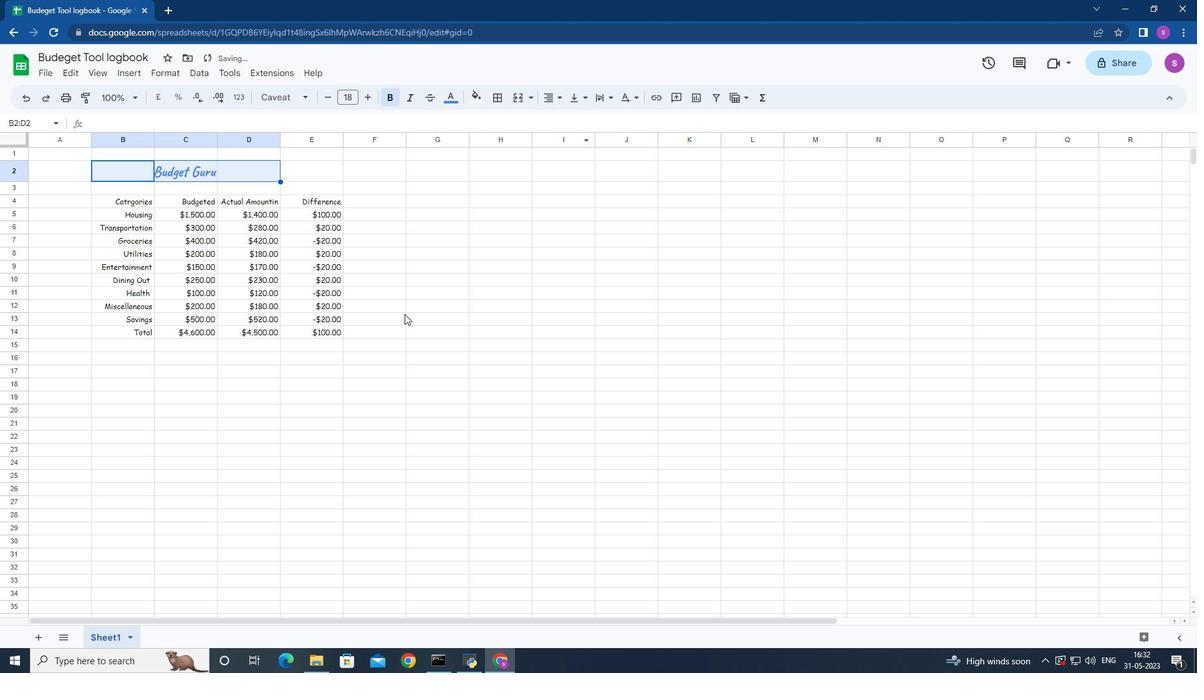 
Action: Mouse moved to (405, 312)
Screenshot: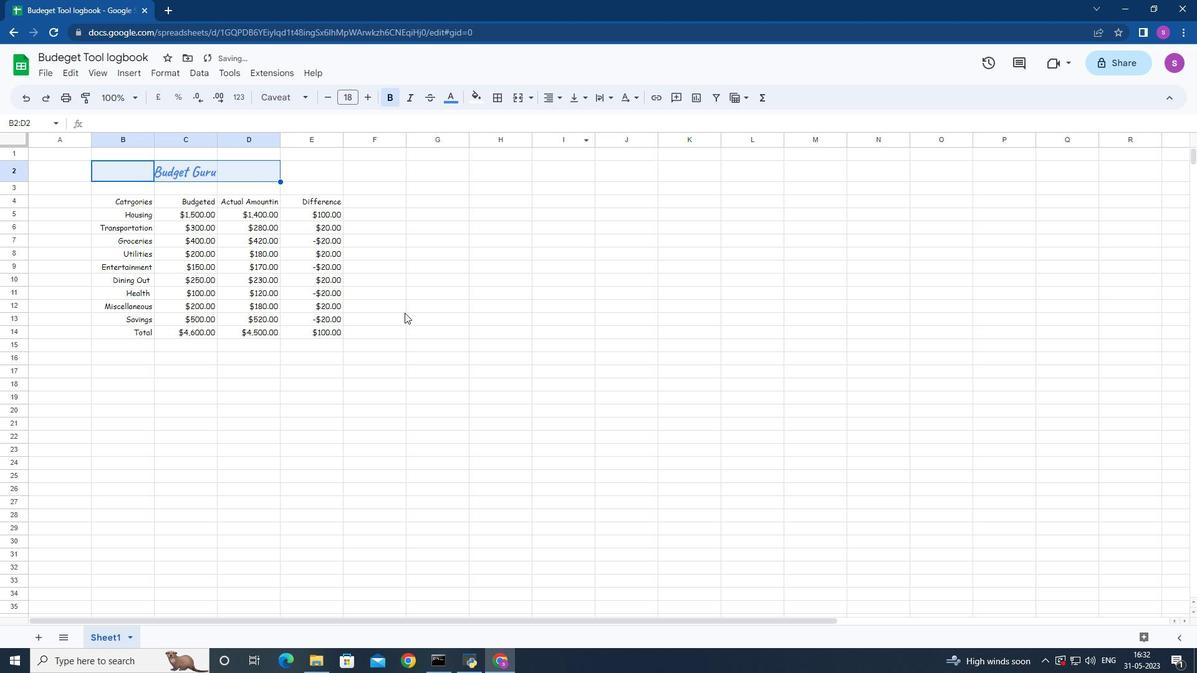 
Action: Mouse scrolled (405, 312) with delta (0, 0)
Screenshot: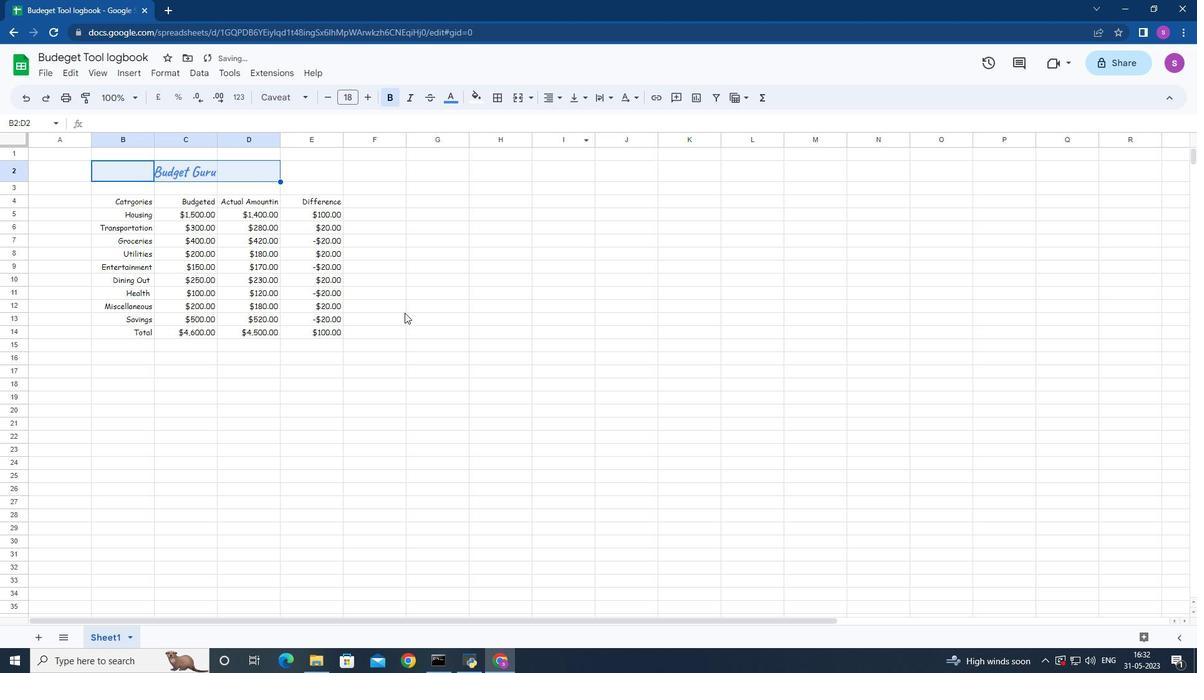 
Action: Mouse moved to (432, 329)
Screenshot: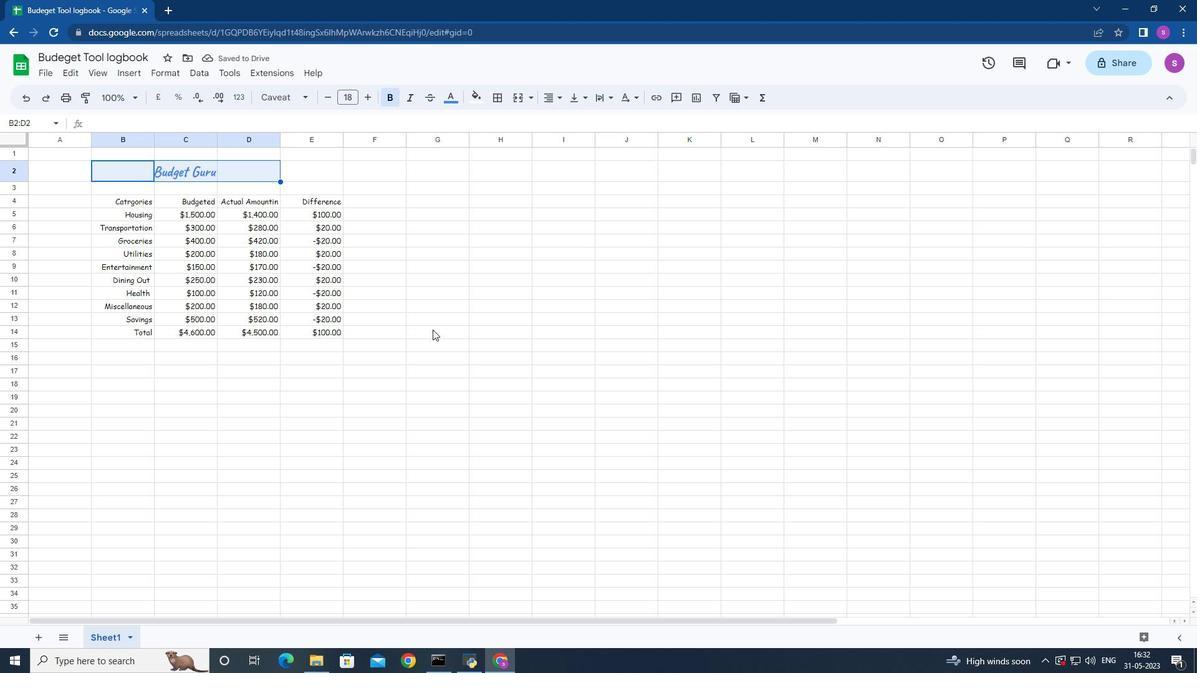 
